 Task: Search one way flight ticket for 1 adult, 1 child, 1 infant in seat in premium economy from Moline: Quad City International Airport to Greenville: Pitt-greenville Airport on 5-2-2023. Number of bags: 2 carry on bags and 4 checked bags. Outbound departure time preference is 10:15.
Action: Mouse moved to (335, 292)
Screenshot: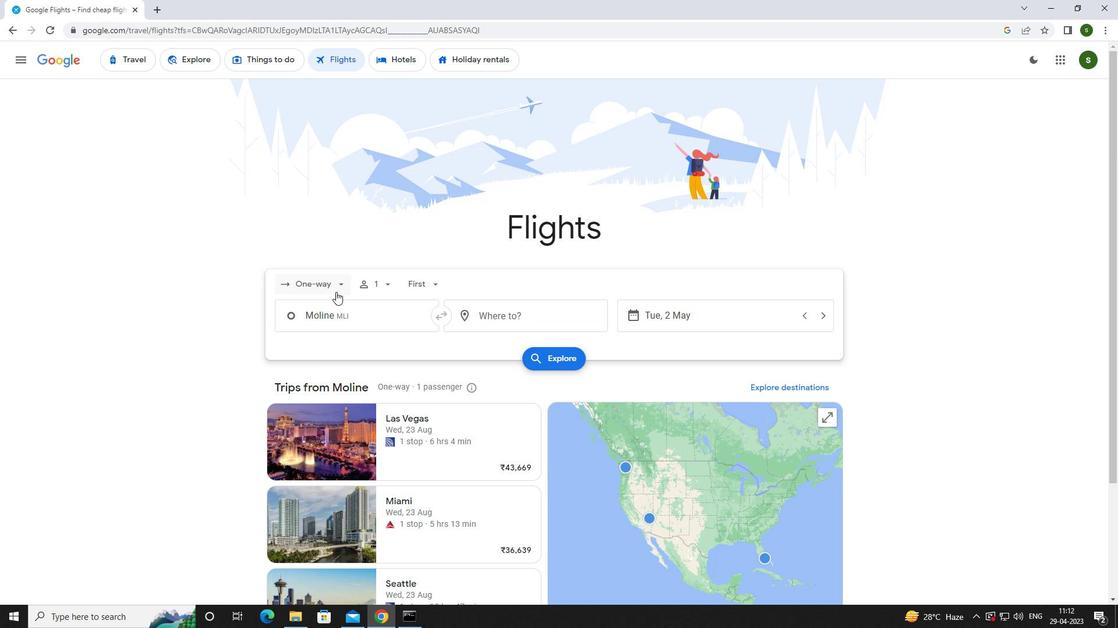 
Action: Mouse pressed left at (335, 292)
Screenshot: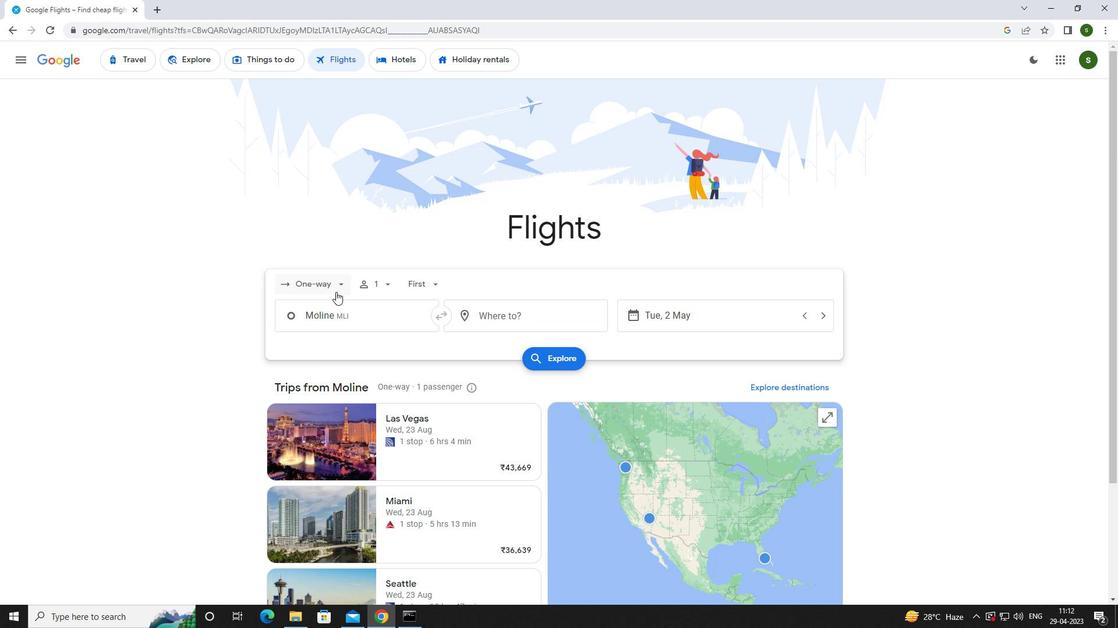 
Action: Mouse moved to (329, 337)
Screenshot: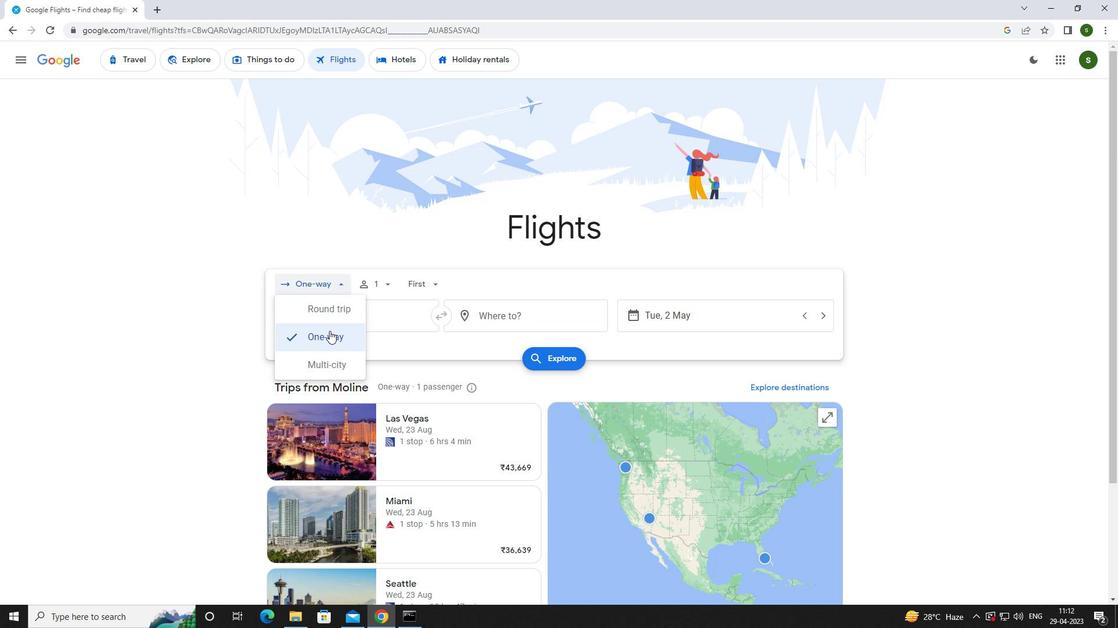 
Action: Mouse pressed left at (329, 337)
Screenshot: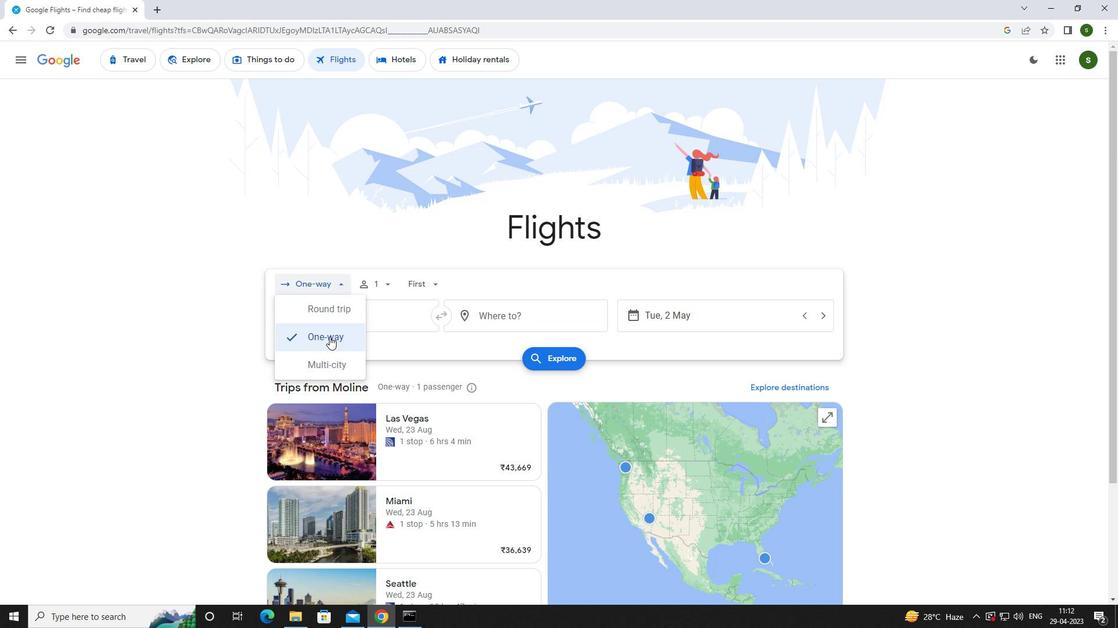 
Action: Mouse moved to (387, 284)
Screenshot: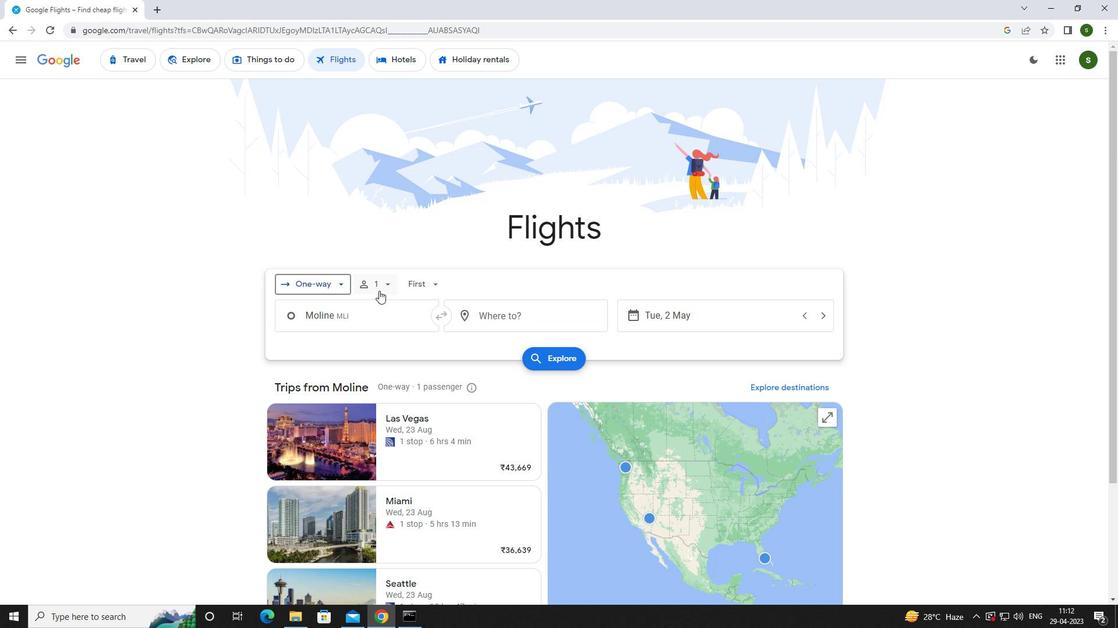 
Action: Mouse pressed left at (387, 284)
Screenshot: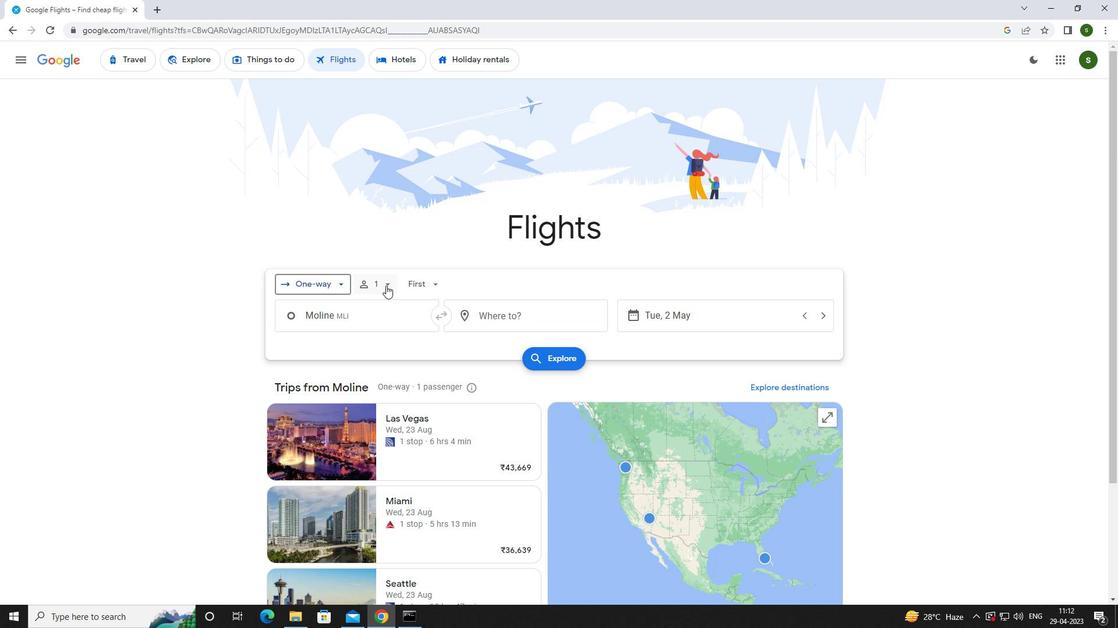 
Action: Mouse moved to (475, 347)
Screenshot: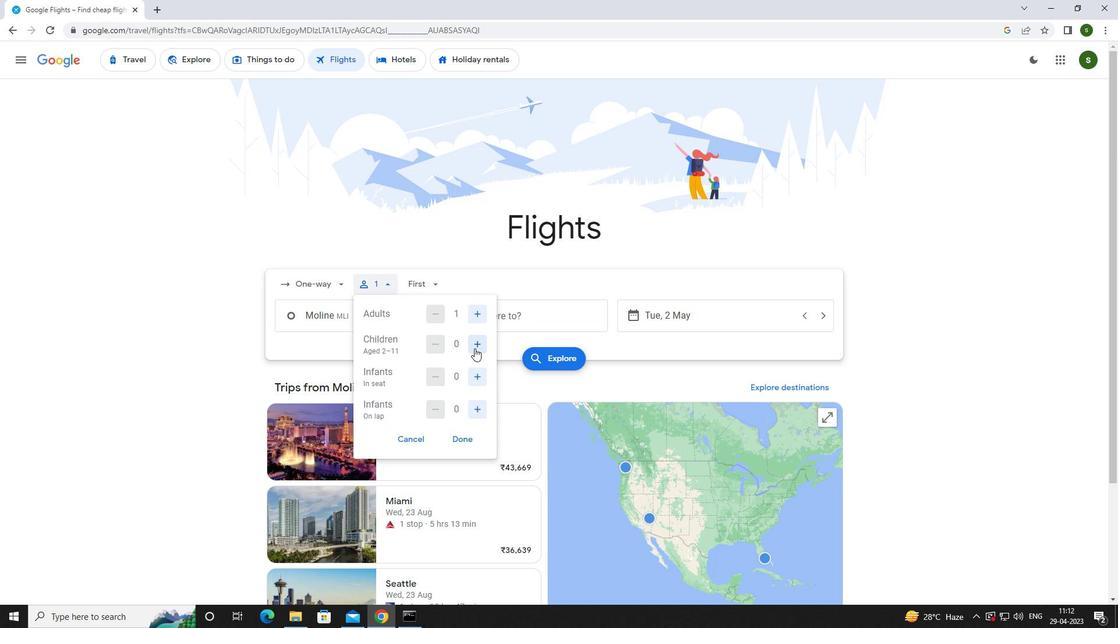 
Action: Mouse pressed left at (475, 347)
Screenshot: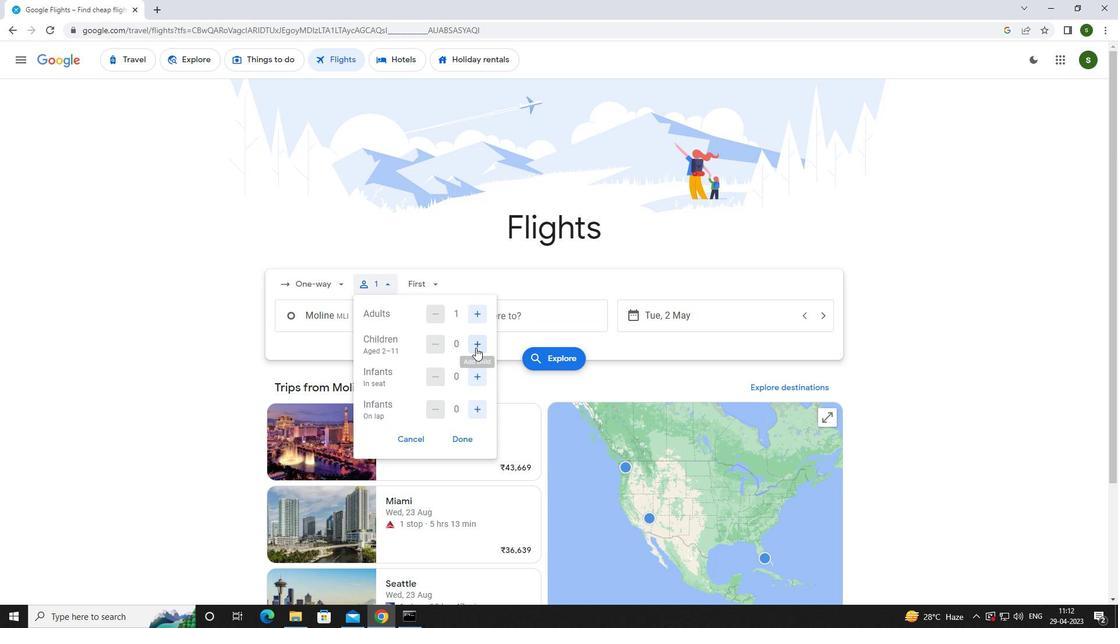 
Action: Mouse moved to (479, 374)
Screenshot: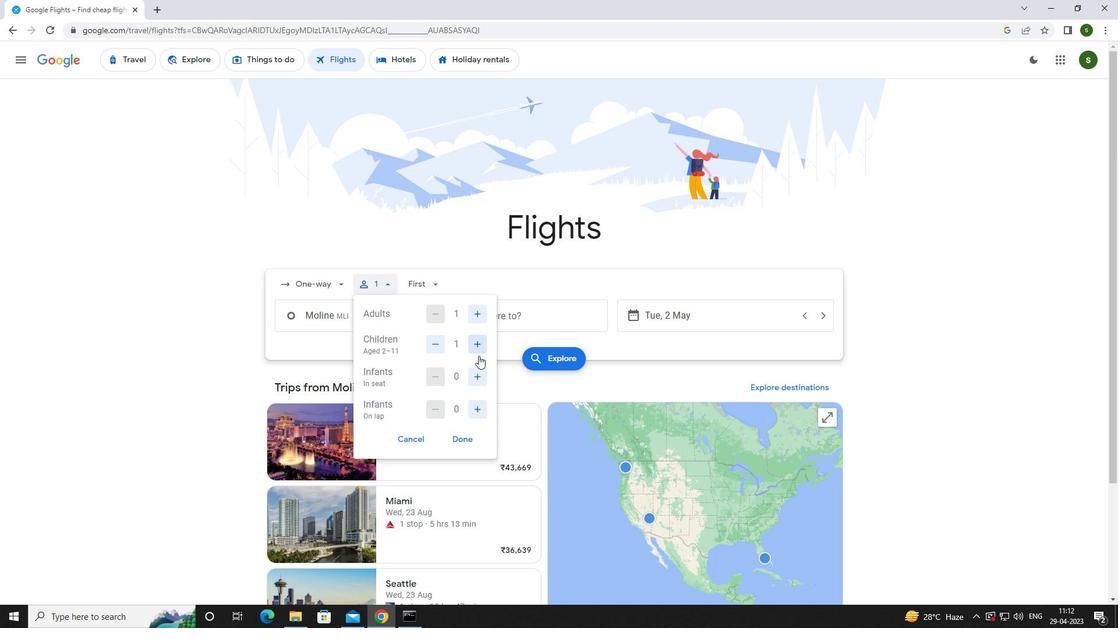 
Action: Mouse pressed left at (479, 374)
Screenshot: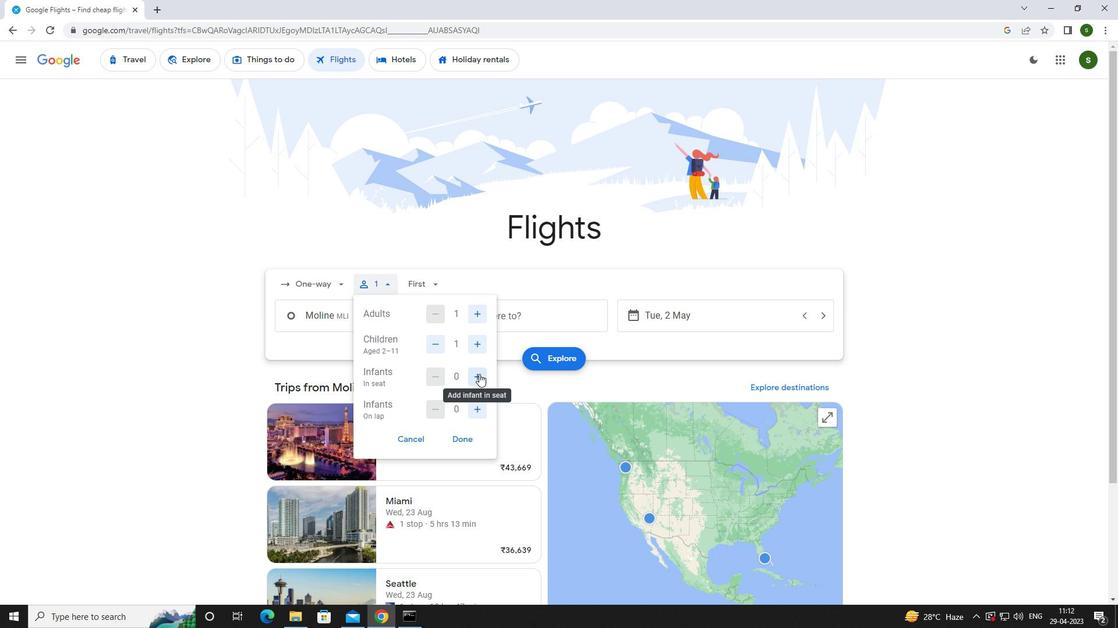 
Action: Mouse moved to (437, 279)
Screenshot: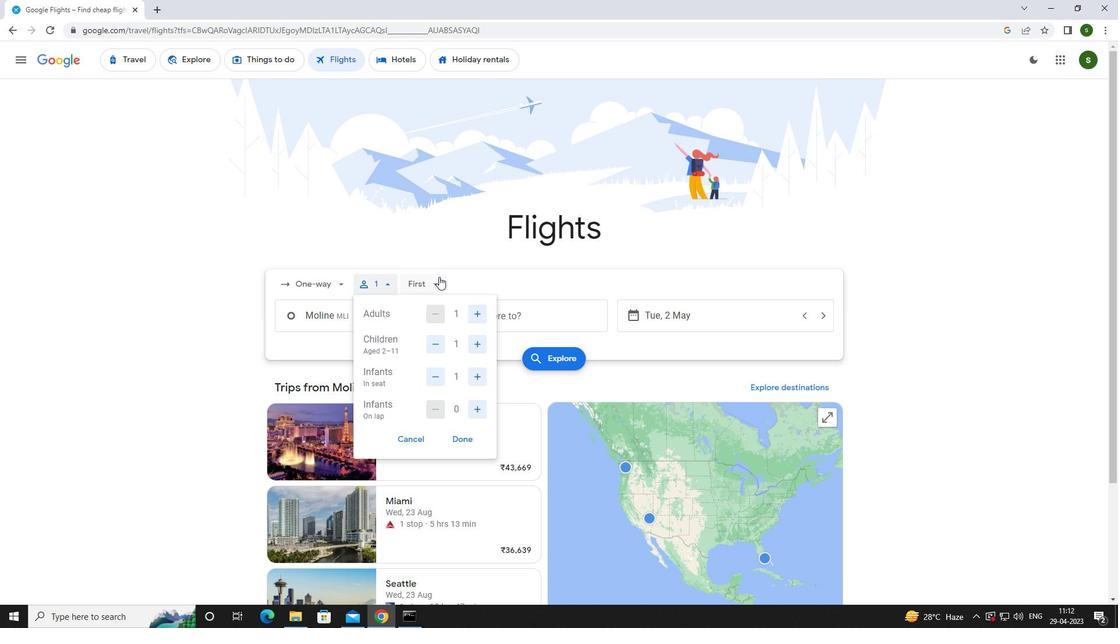 
Action: Mouse pressed left at (437, 279)
Screenshot: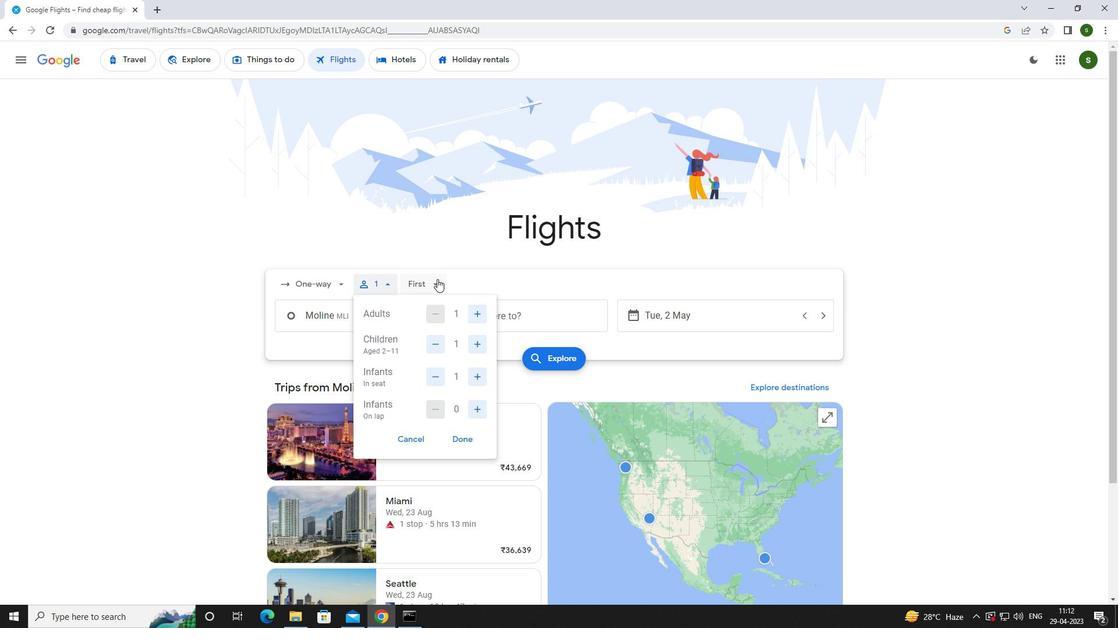 
Action: Mouse moved to (443, 331)
Screenshot: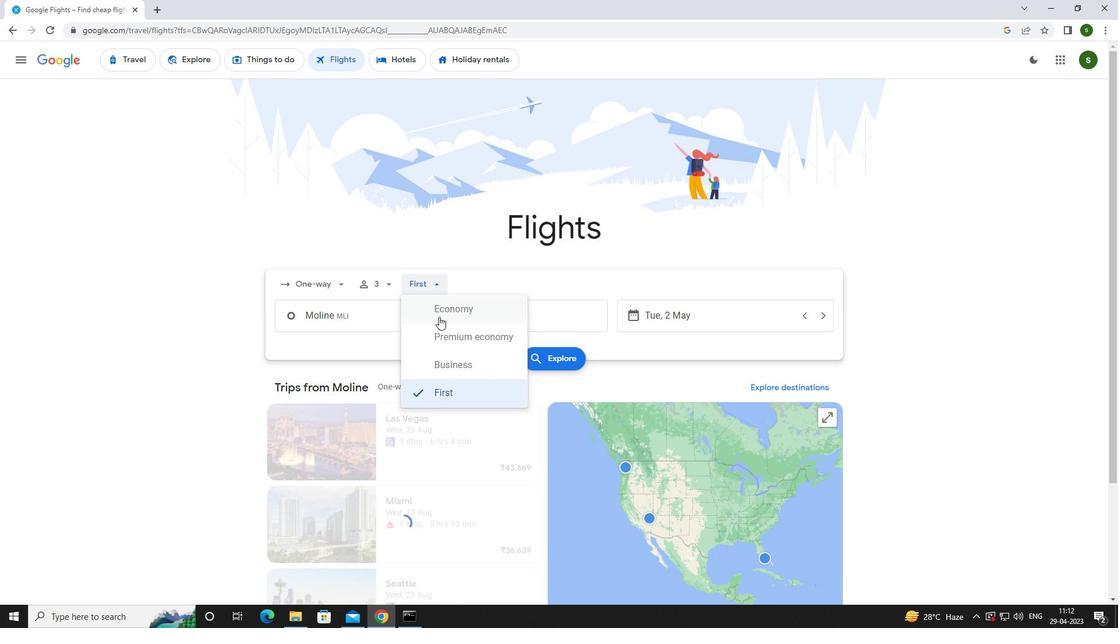
Action: Mouse pressed left at (443, 331)
Screenshot: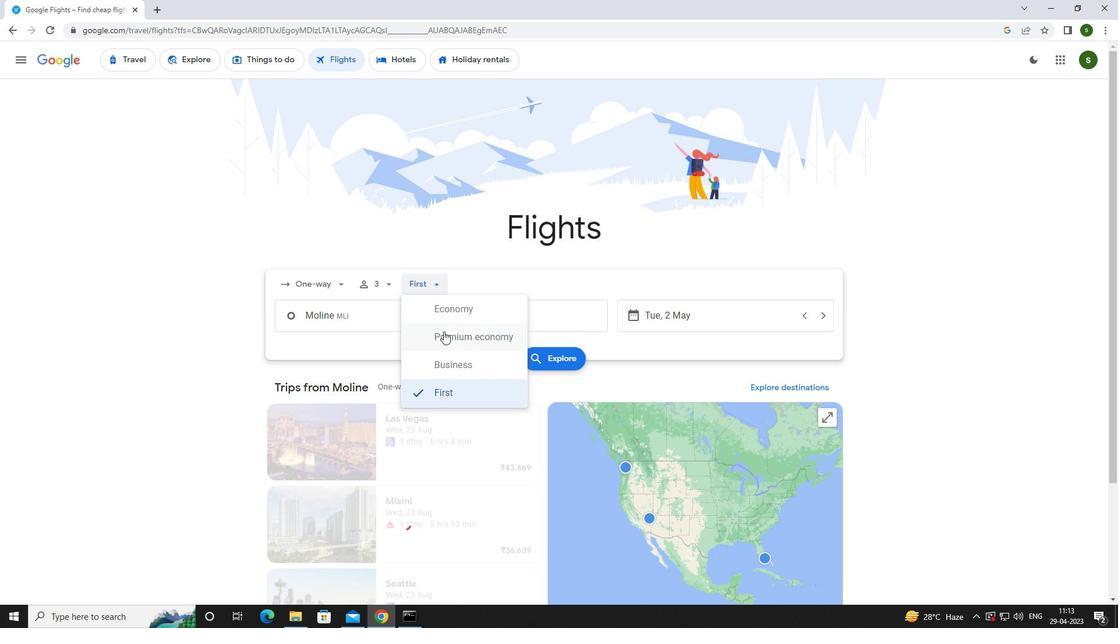 
Action: Mouse moved to (394, 319)
Screenshot: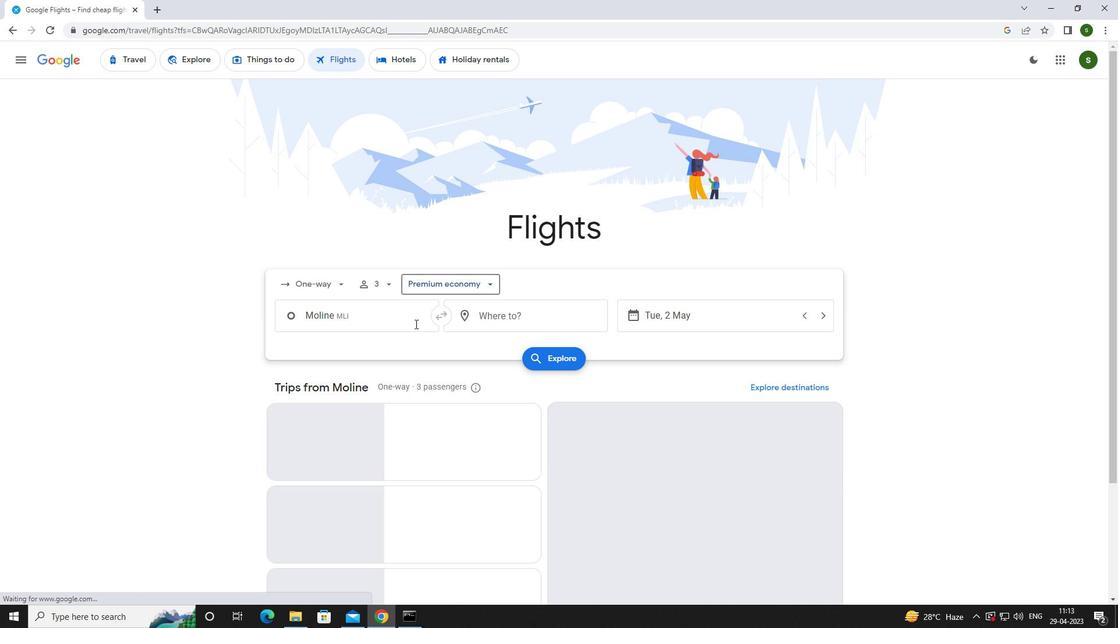 
Action: Mouse pressed left at (394, 319)
Screenshot: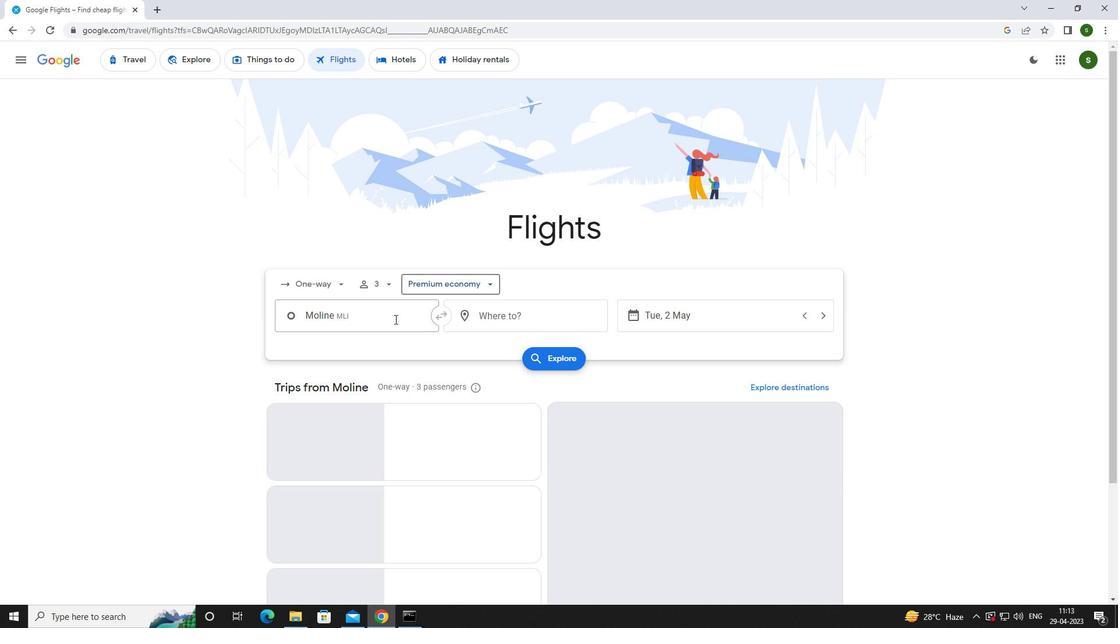 
Action: Key pressed <Key.backspace><Key.caps_lock><Key.caps_lock>q<Key.caps_lock>uad<Key.space><Key.caps_lock>c<Key.caps_lock>ity<Key.backspace>
Screenshot: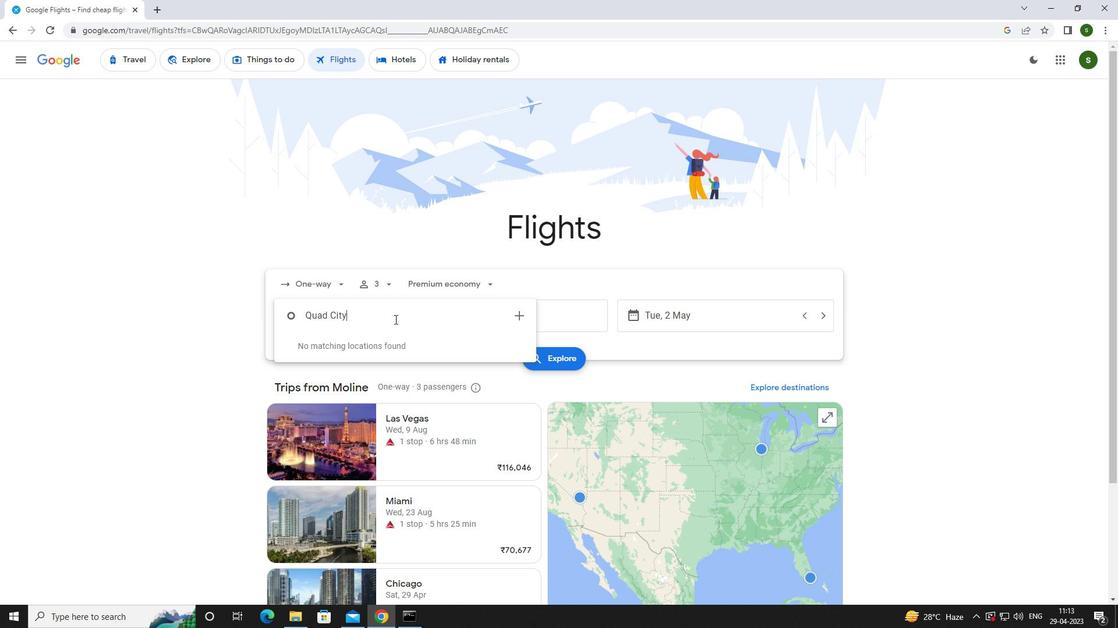 
Action: Mouse moved to (384, 346)
Screenshot: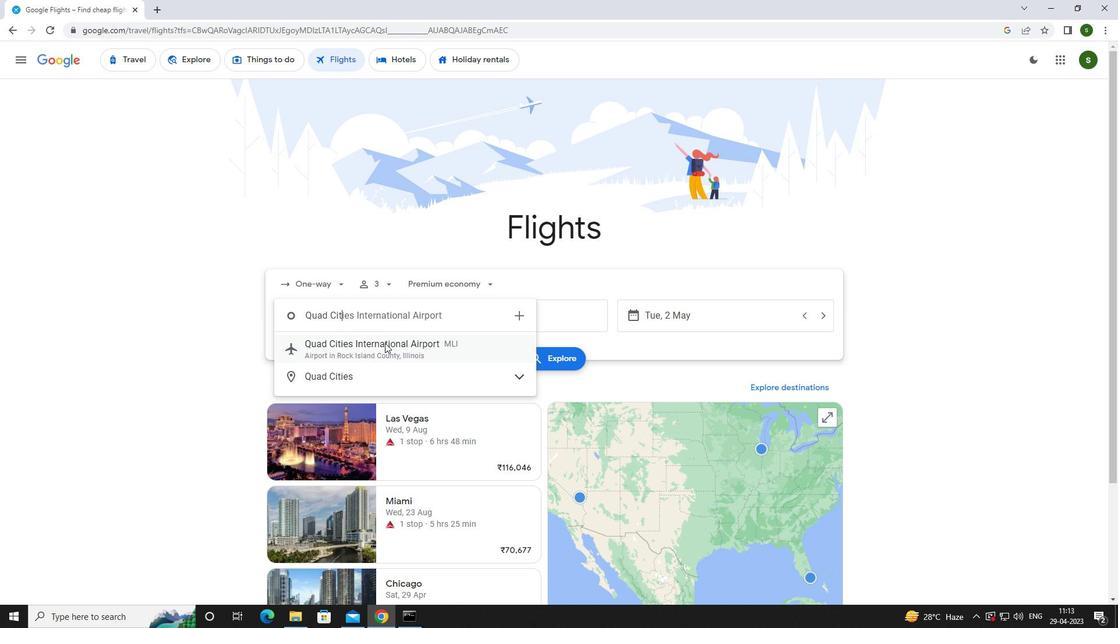 
Action: Mouse pressed left at (384, 346)
Screenshot: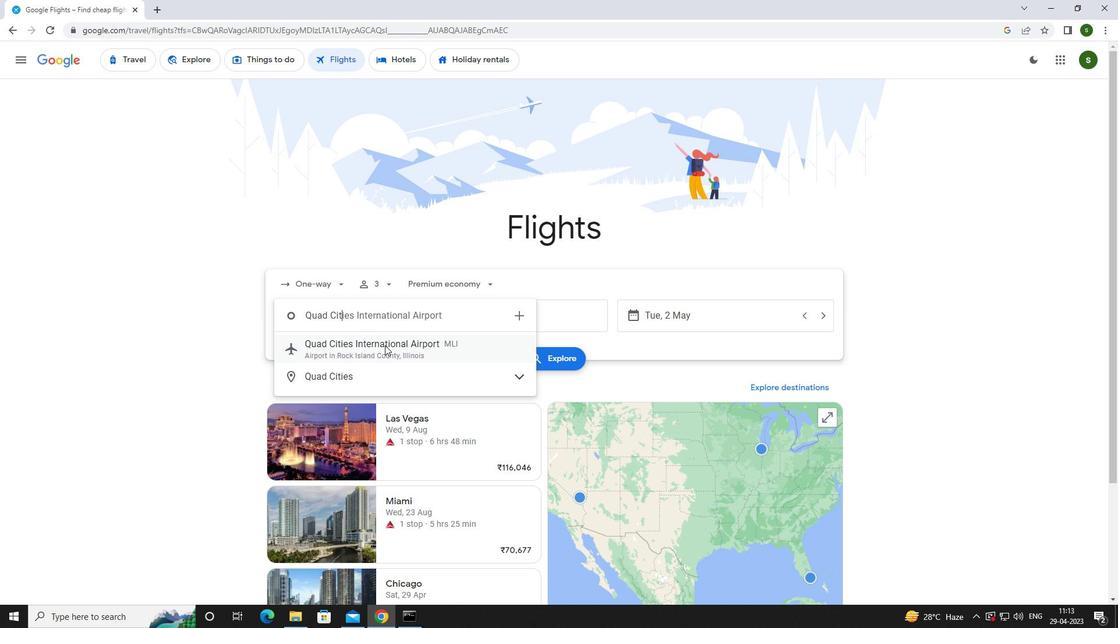 
Action: Mouse moved to (518, 317)
Screenshot: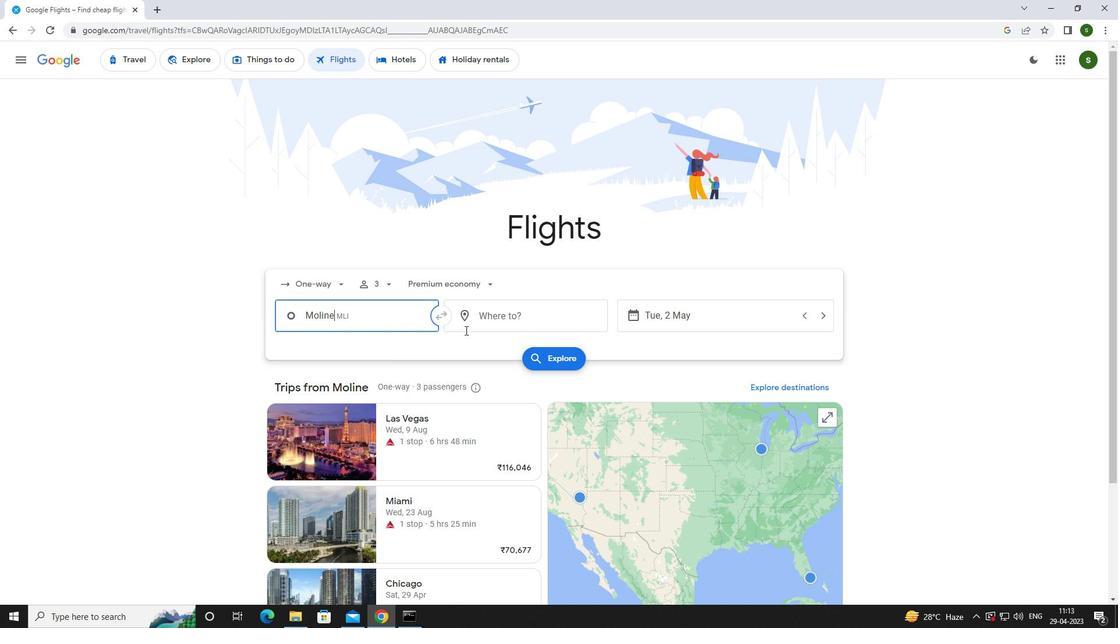 
Action: Mouse pressed left at (518, 317)
Screenshot: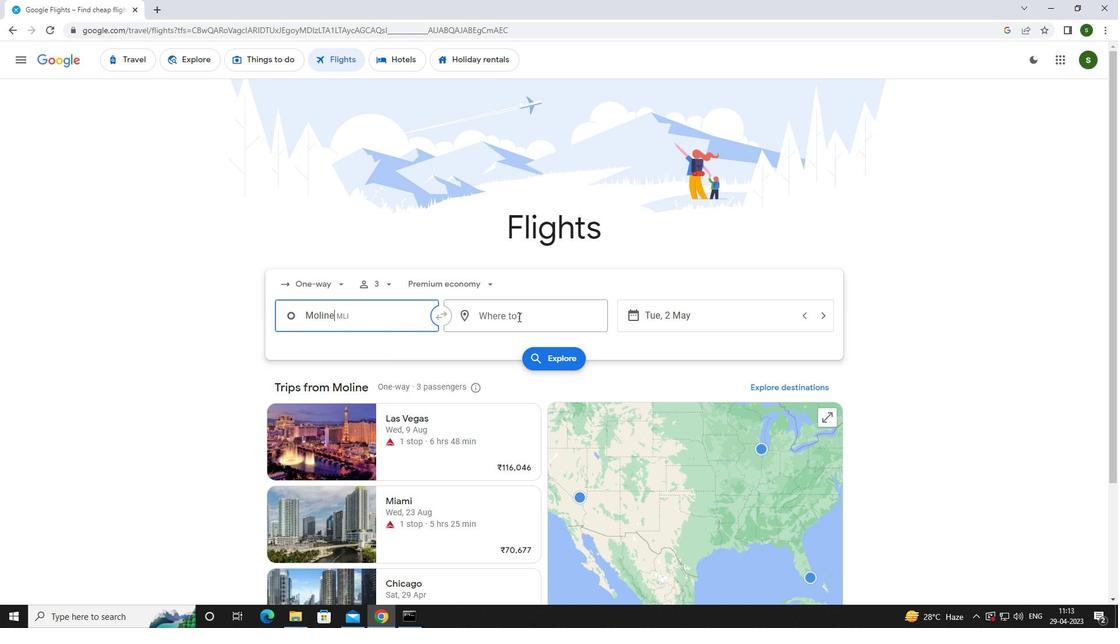 
Action: Key pressed <Key.caps_lock>g<Key.caps_lock>reen<Key.space>viille<Key.space>pitt
Screenshot: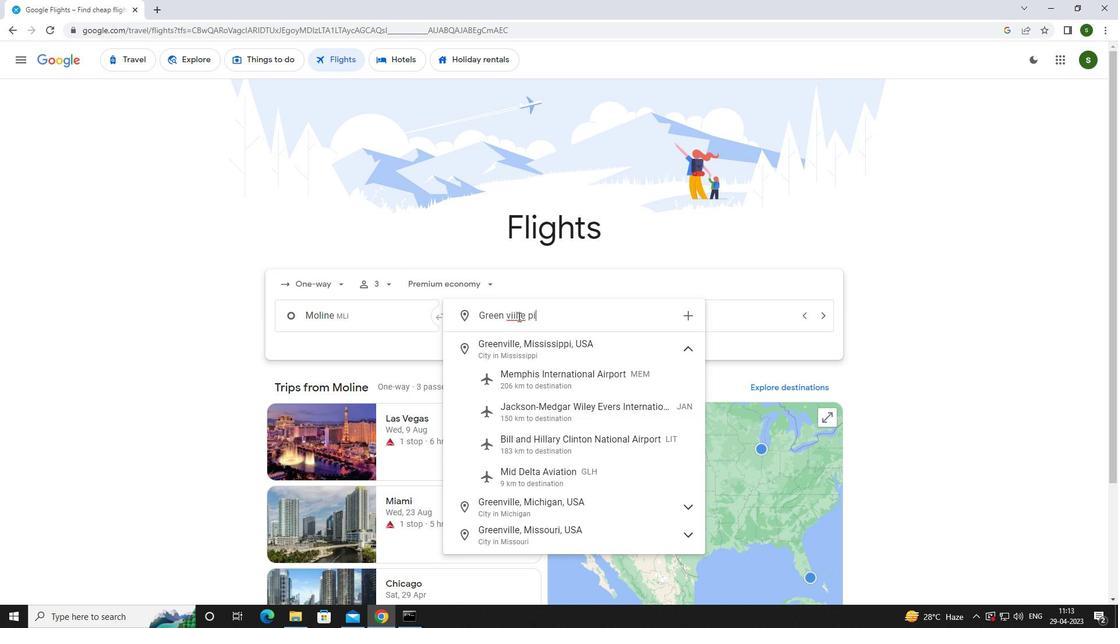 
Action: Mouse moved to (517, 347)
Screenshot: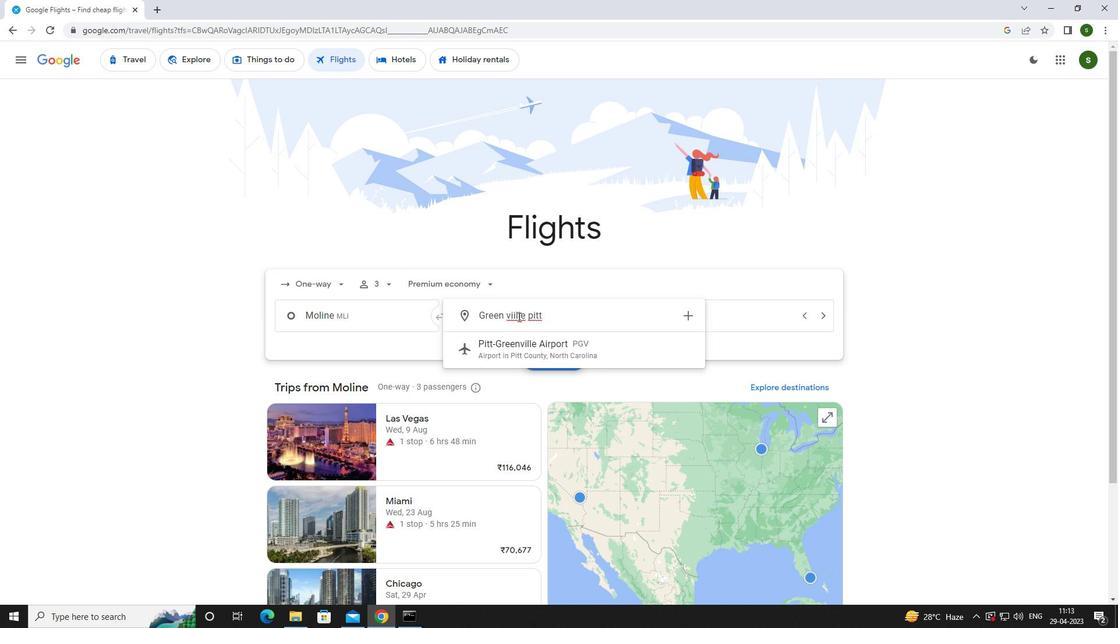 
Action: Mouse pressed left at (517, 347)
Screenshot: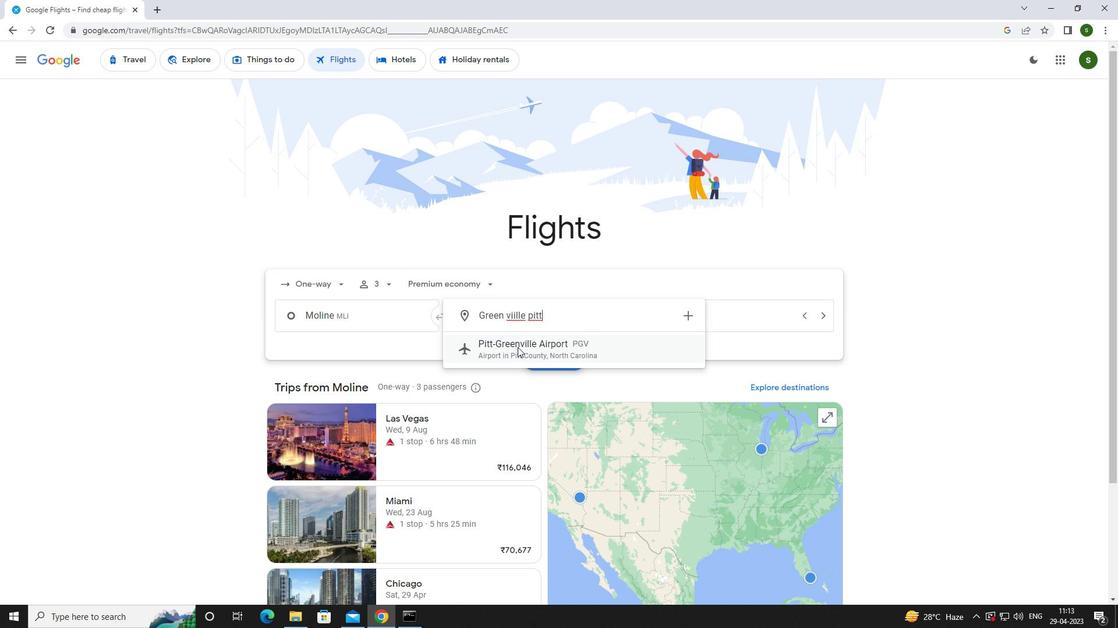 
Action: Mouse moved to (705, 316)
Screenshot: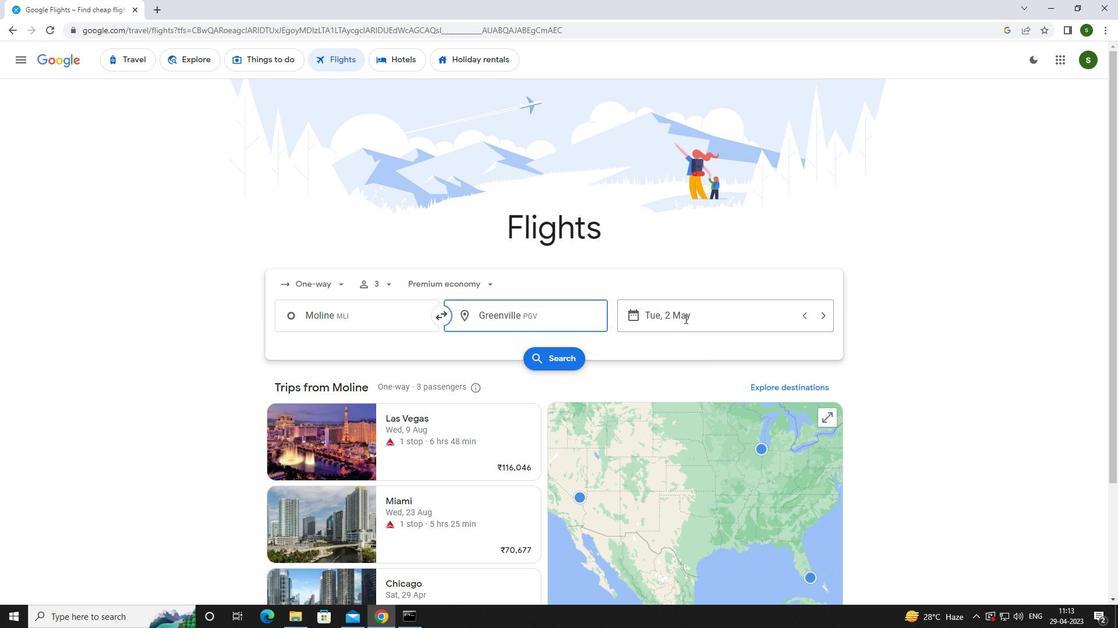
Action: Mouse pressed left at (705, 316)
Screenshot: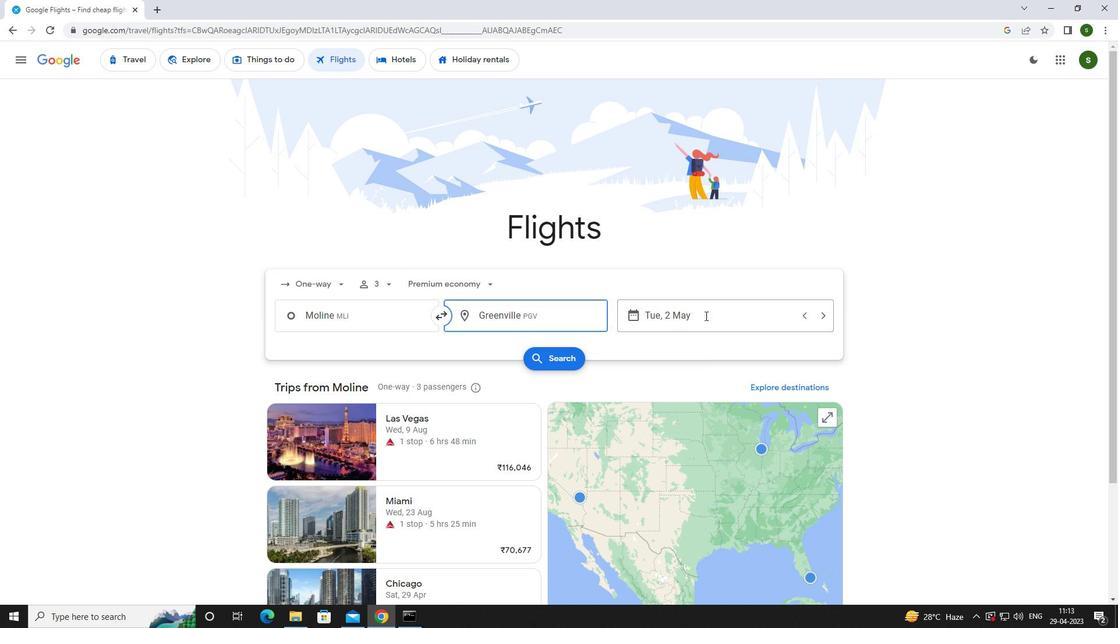 
Action: Mouse moved to (699, 399)
Screenshot: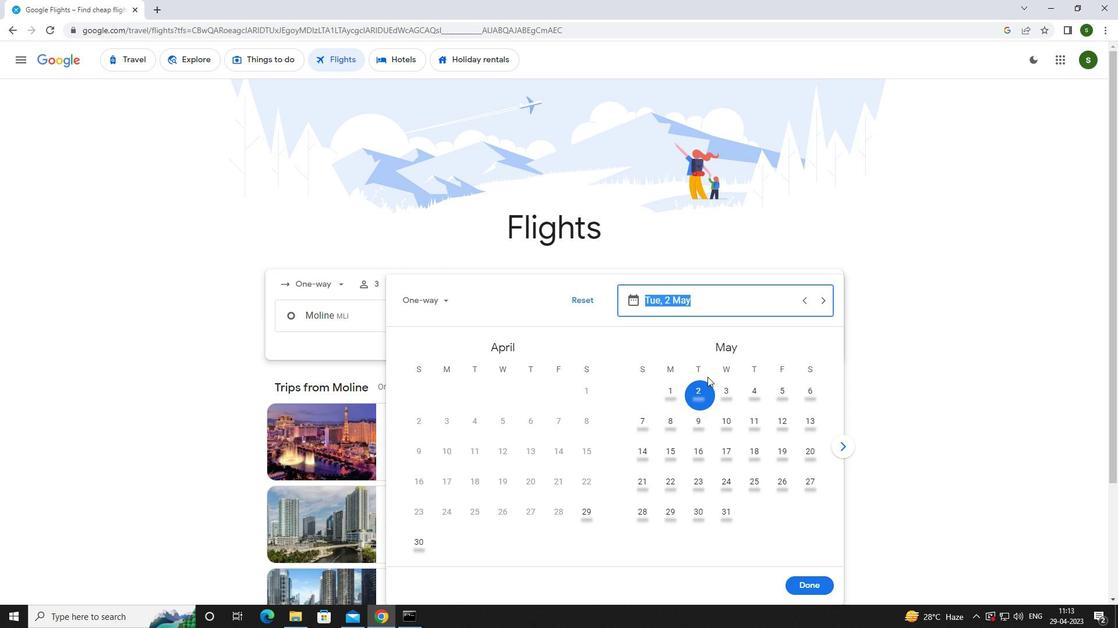 
Action: Mouse pressed left at (699, 399)
Screenshot: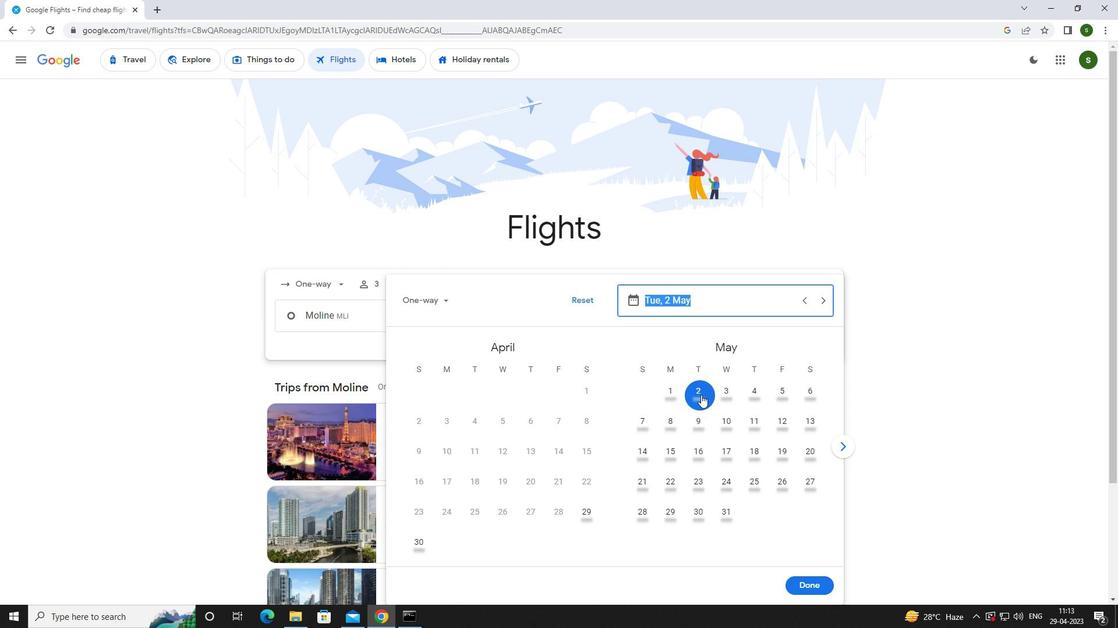 
Action: Mouse moved to (807, 584)
Screenshot: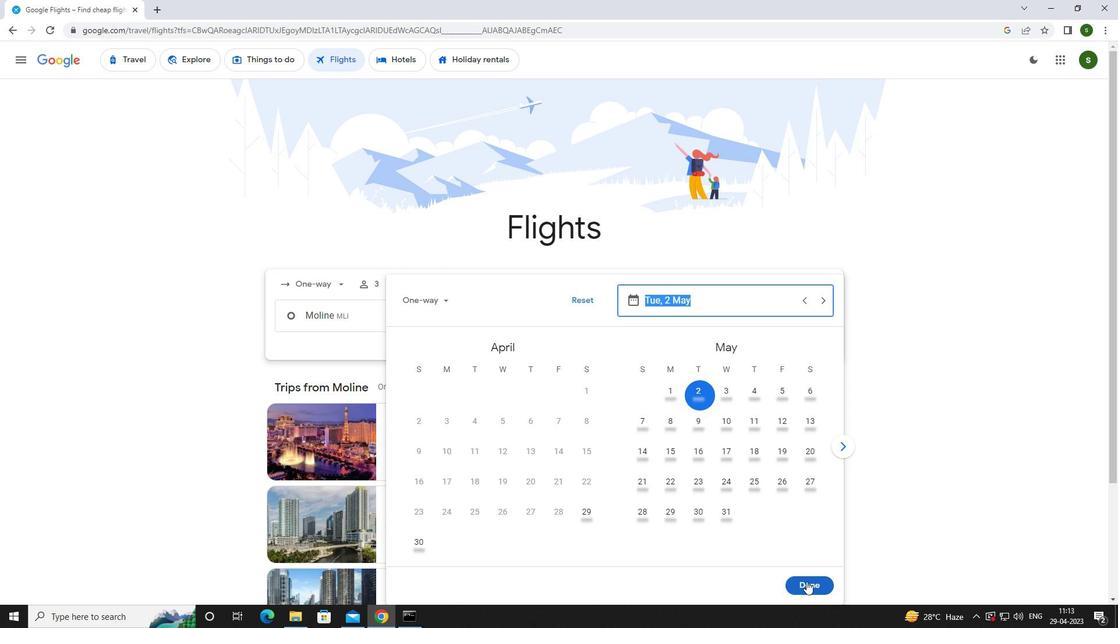 
Action: Mouse pressed left at (807, 584)
Screenshot: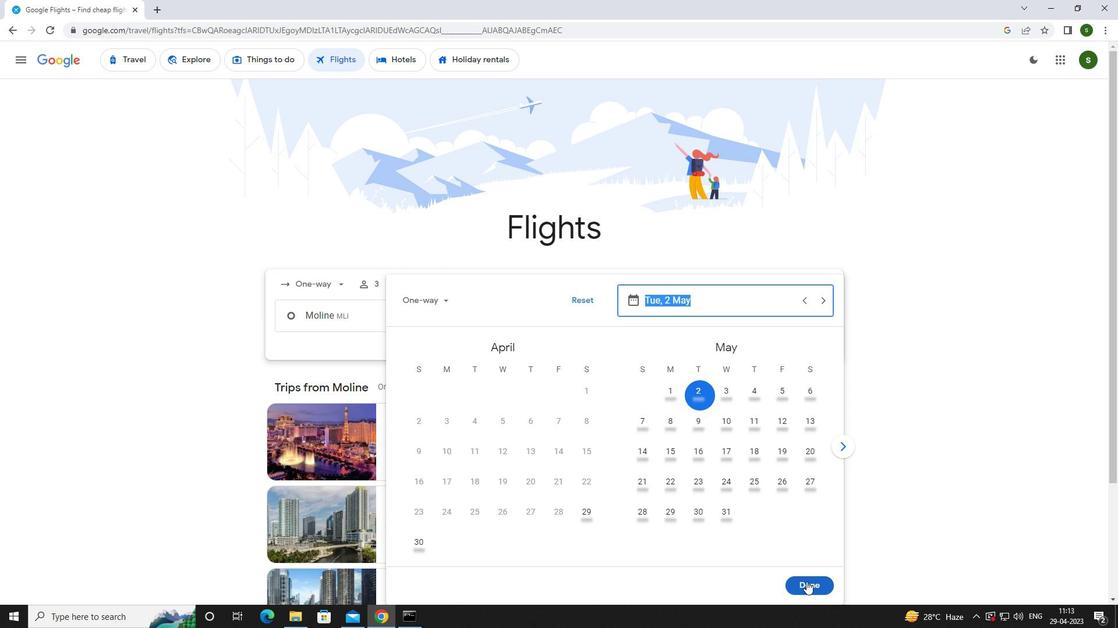 
Action: Mouse moved to (564, 358)
Screenshot: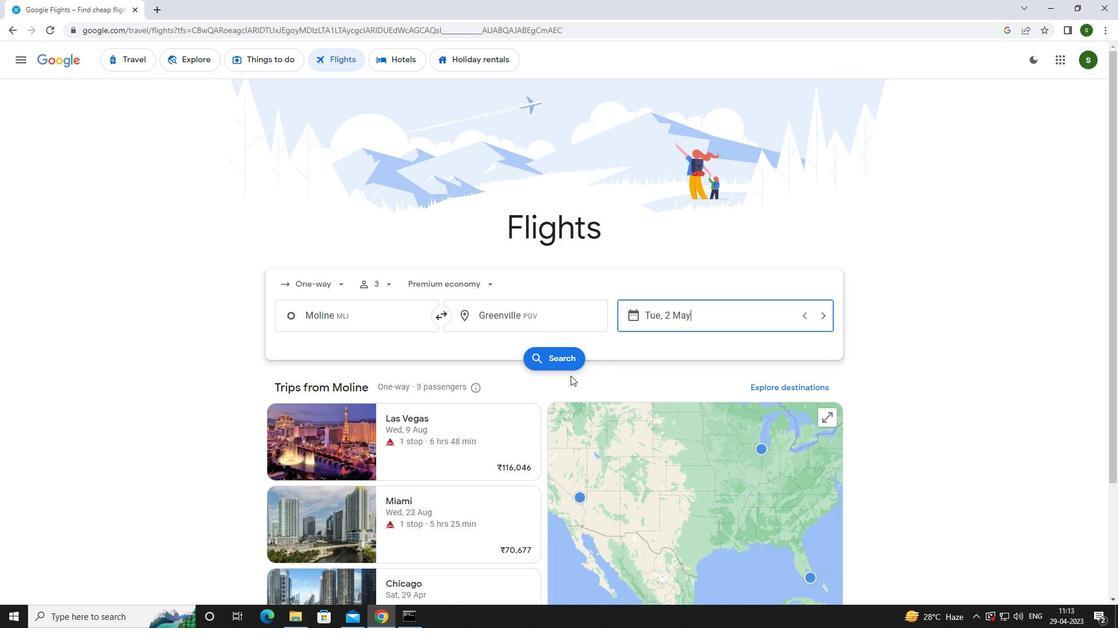 
Action: Mouse pressed left at (564, 358)
Screenshot: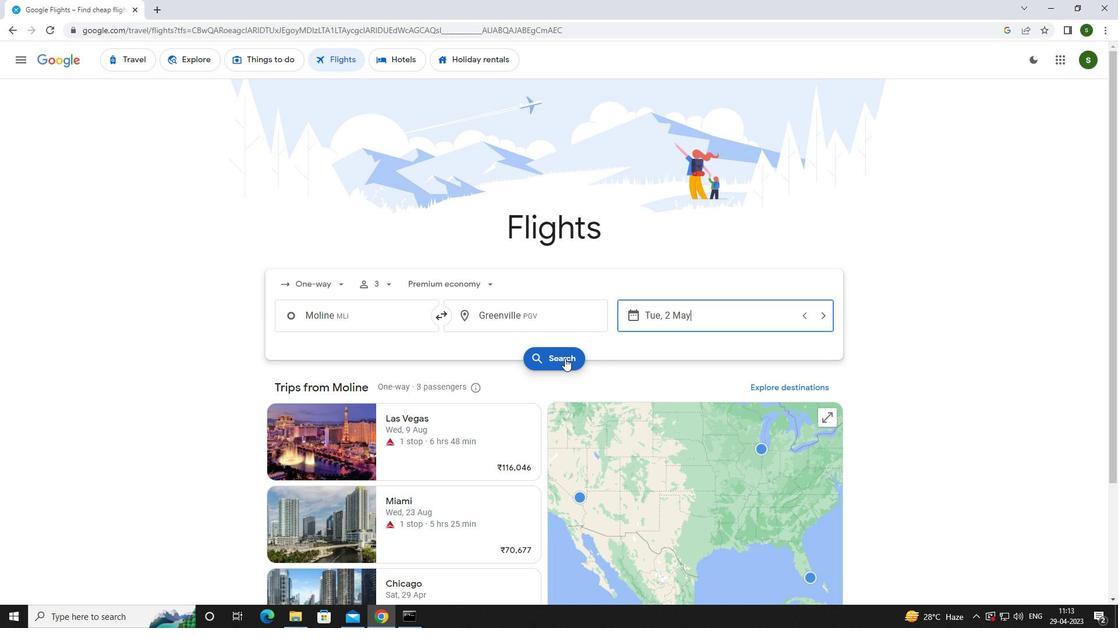 
Action: Mouse moved to (288, 167)
Screenshot: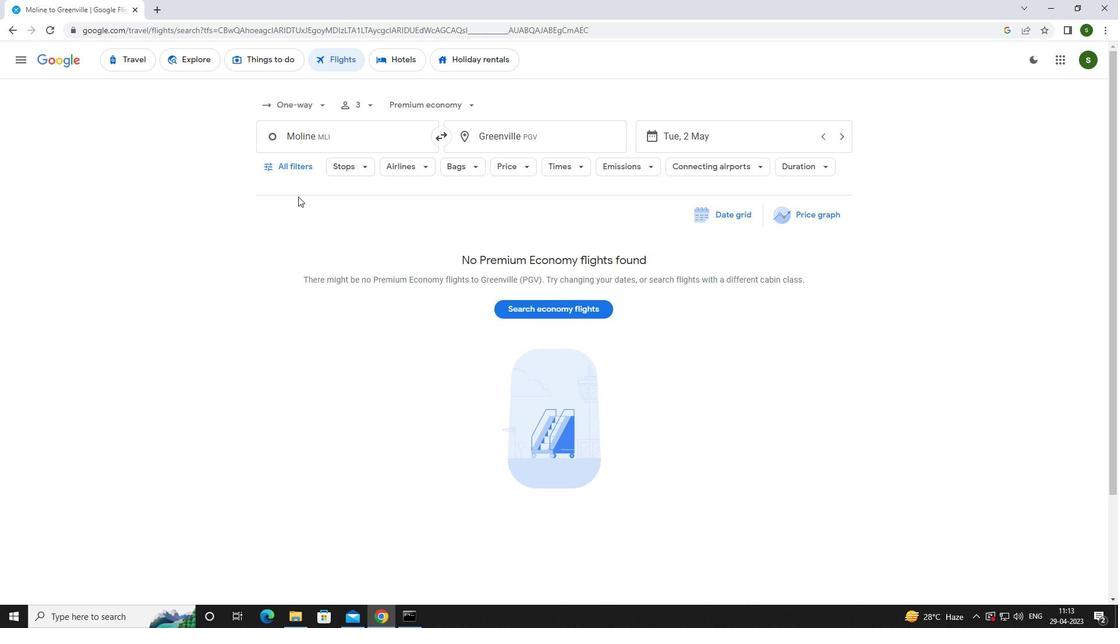 
Action: Mouse pressed left at (288, 167)
Screenshot: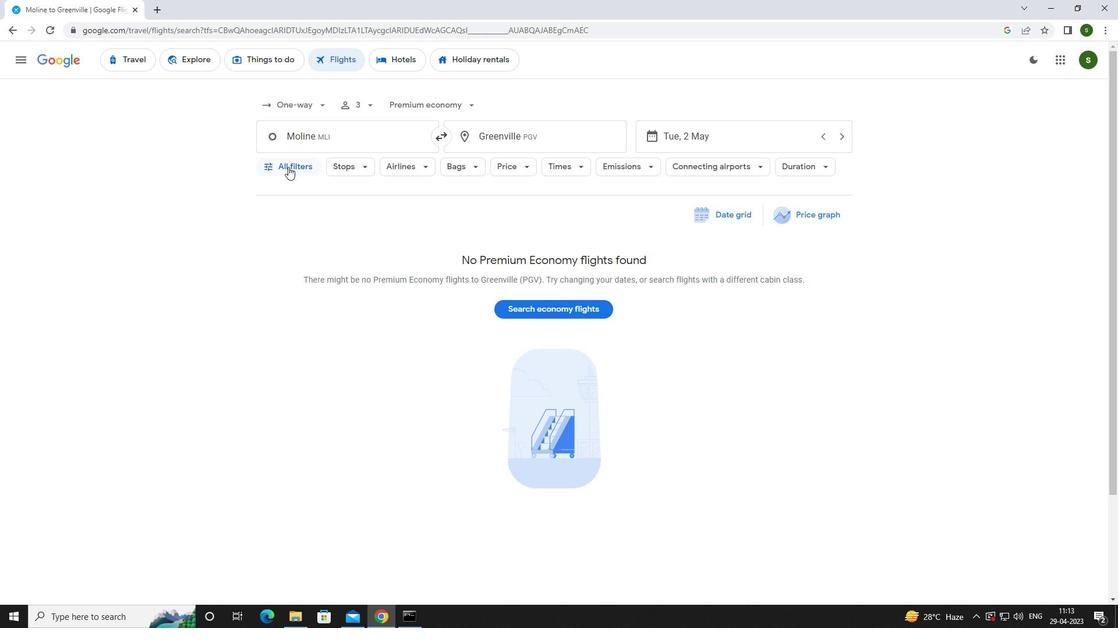 
Action: Mouse moved to (388, 339)
Screenshot: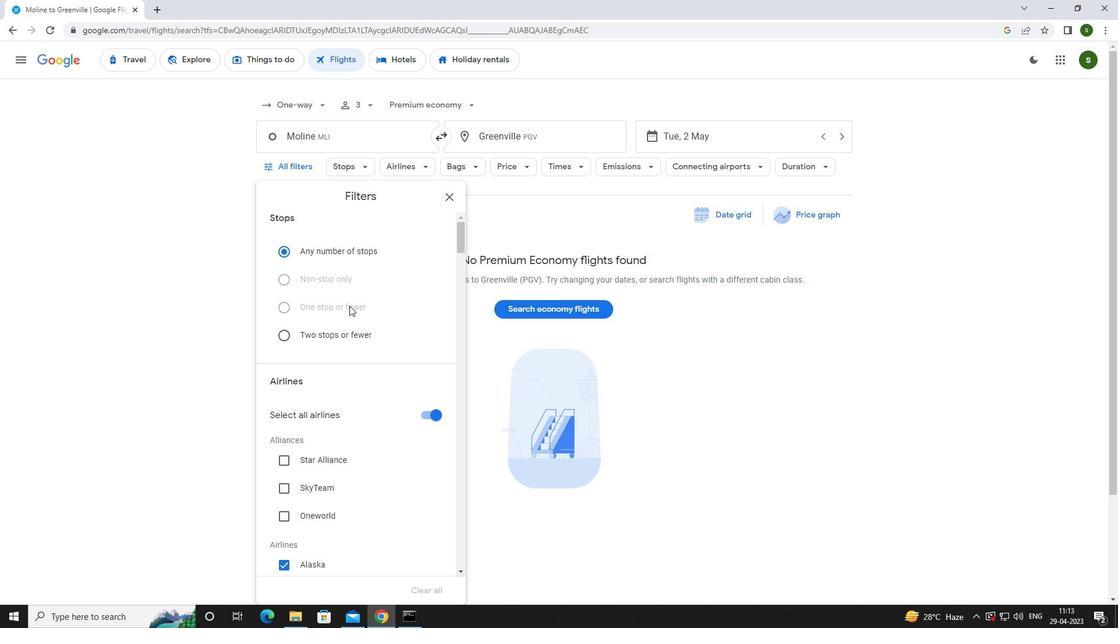 
Action: Mouse scrolled (388, 338) with delta (0, 0)
Screenshot: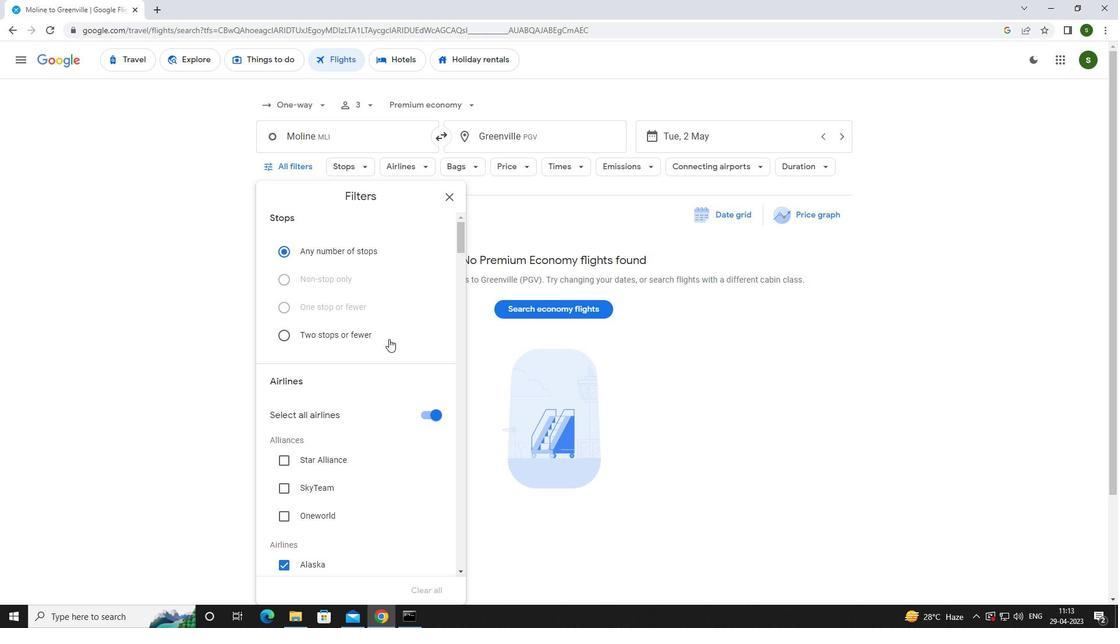 
Action: Mouse scrolled (388, 338) with delta (0, 0)
Screenshot: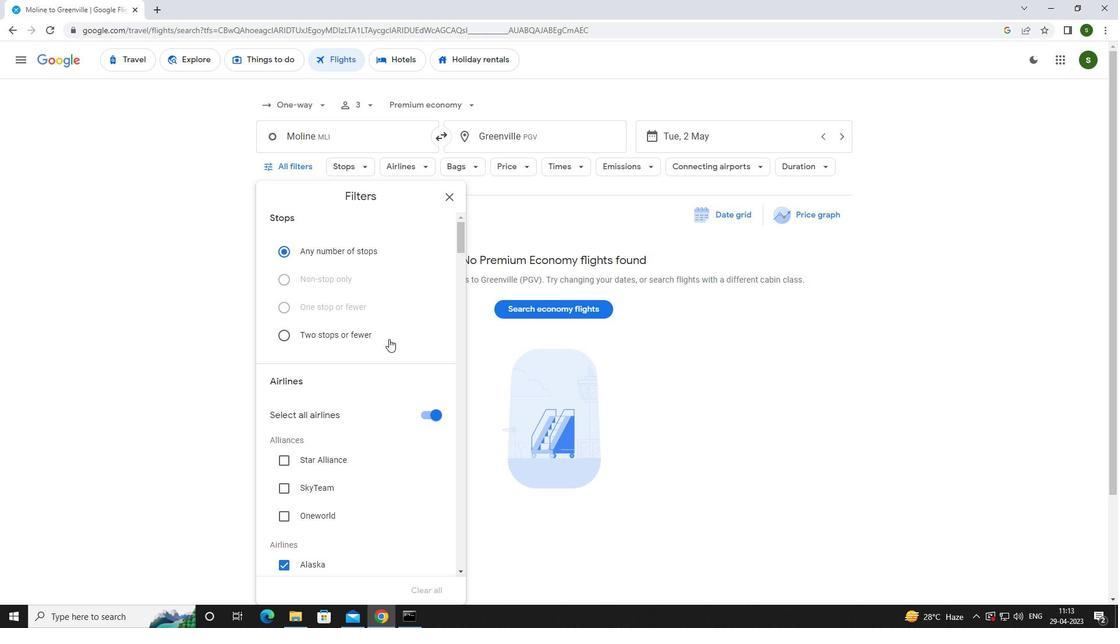
Action: Mouse scrolled (388, 338) with delta (0, 0)
Screenshot: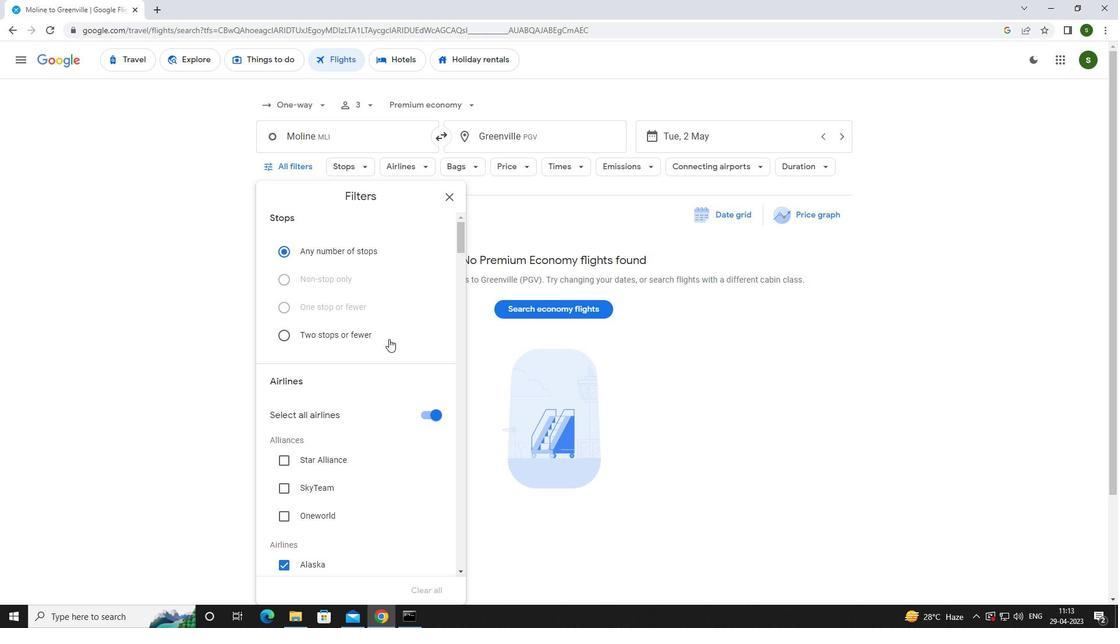 
Action: Mouse scrolled (388, 338) with delta (0, 0)
Screenshot: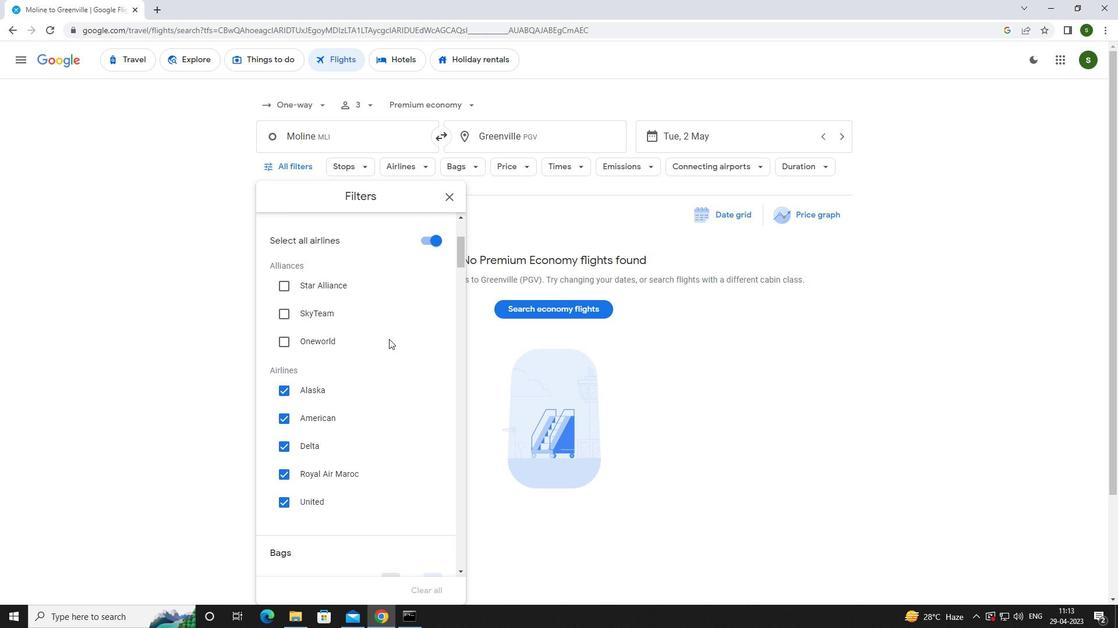
Action: Mouse scrolled (388, 338) with delta (0, 0)
Screenshot: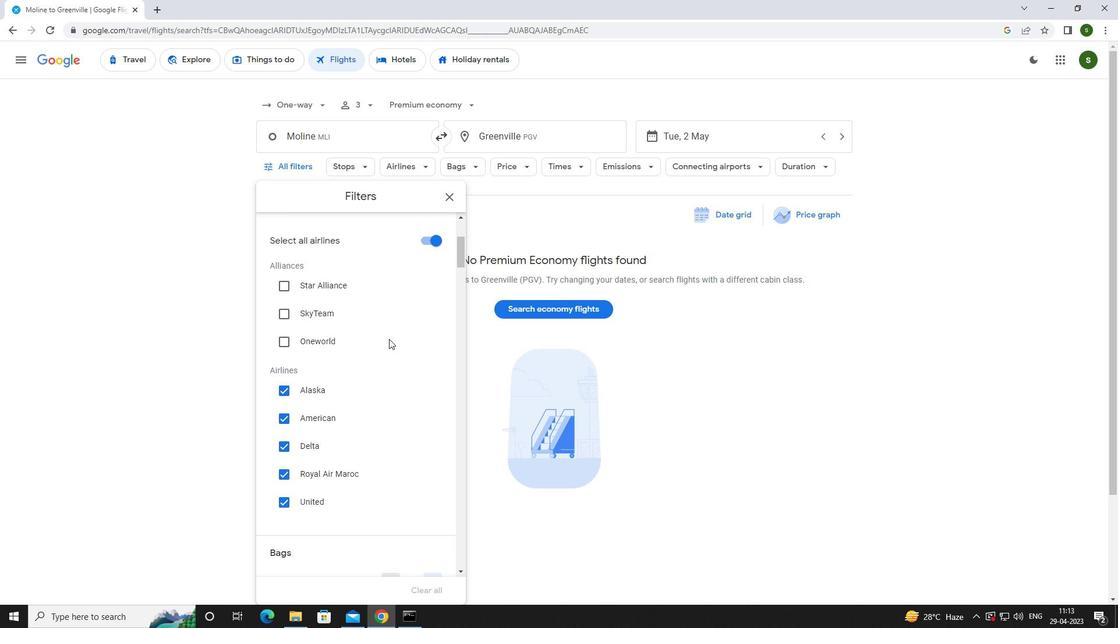 
Action: Mouse scrolled (388, 338) with delta (0, 0)
Screenshot: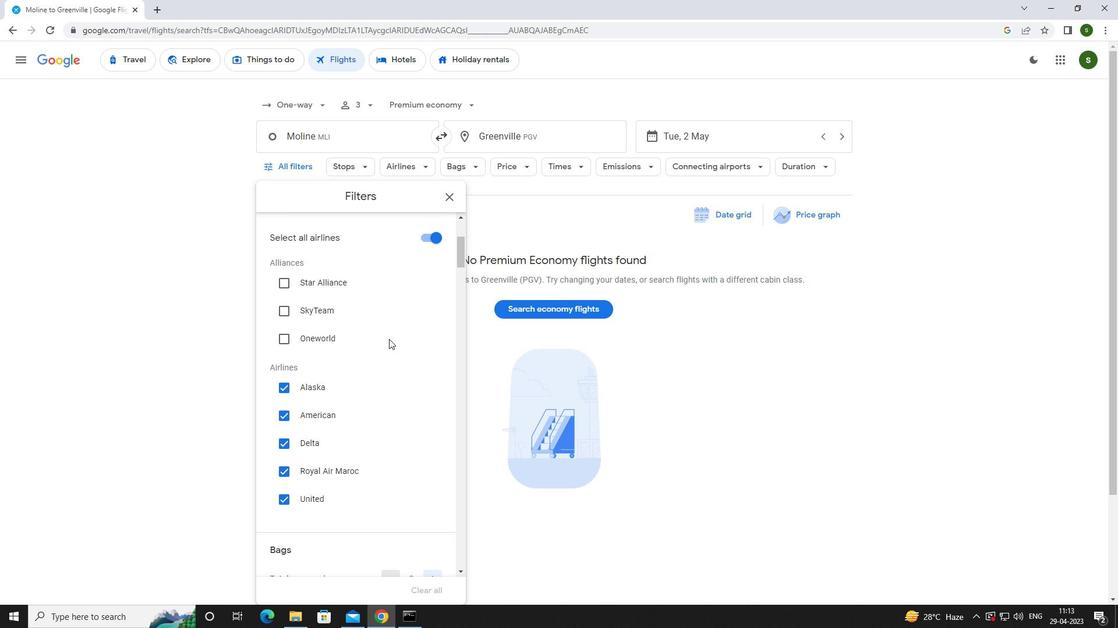 
Action: Mouse moved to (426, 407)
Screenshot: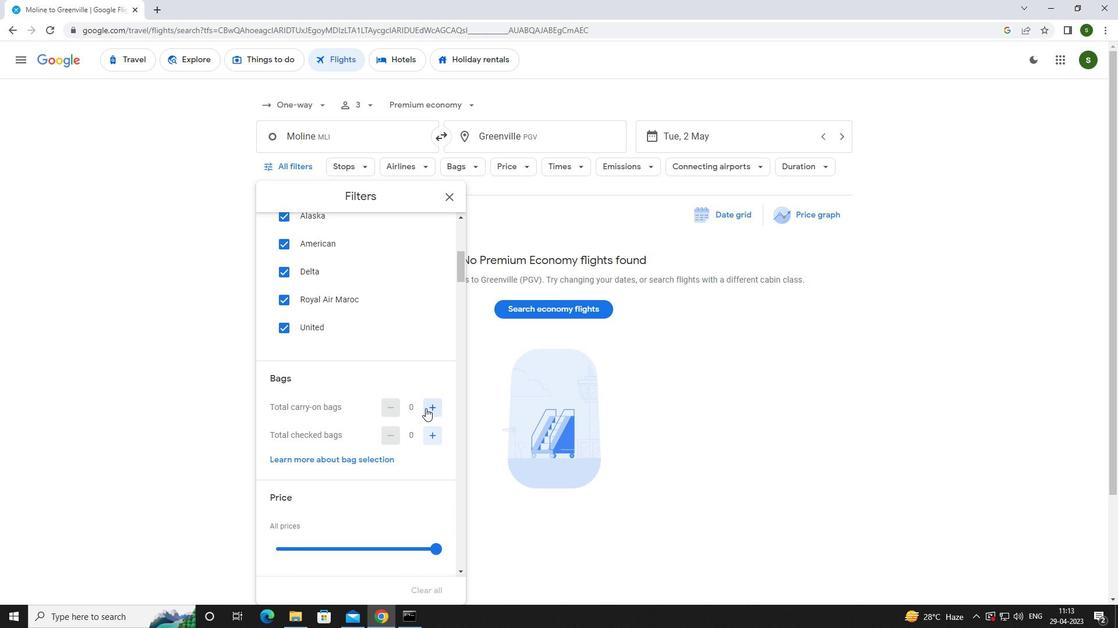 
Action: Mouse pressed left at (426, 407)
Screenshot: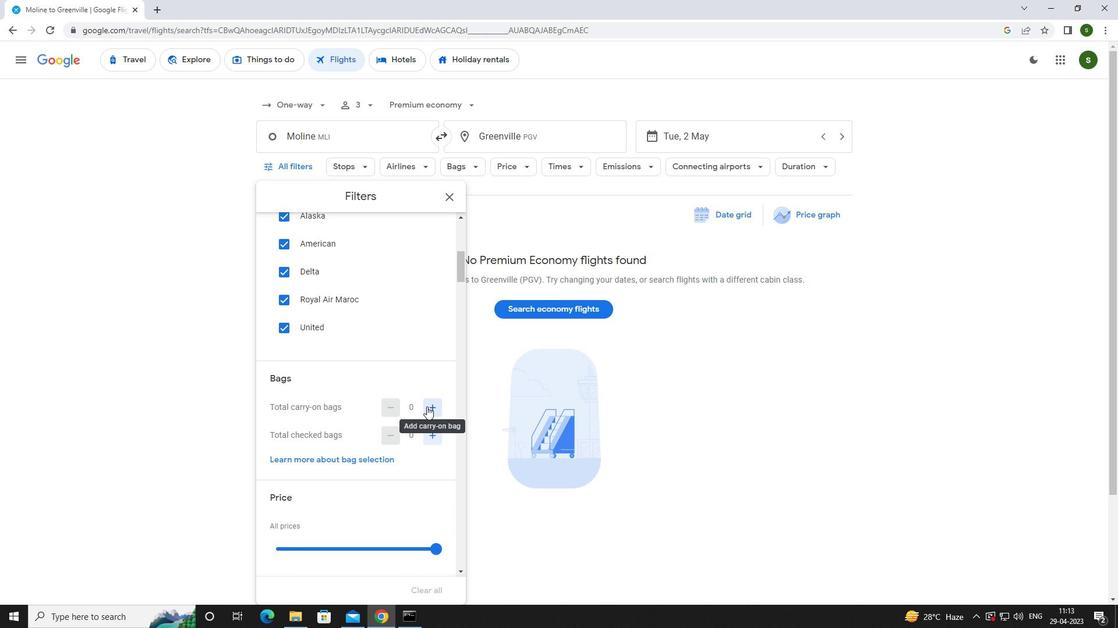 
Action: Mouse pressed left at (426, 407)
Screenshot: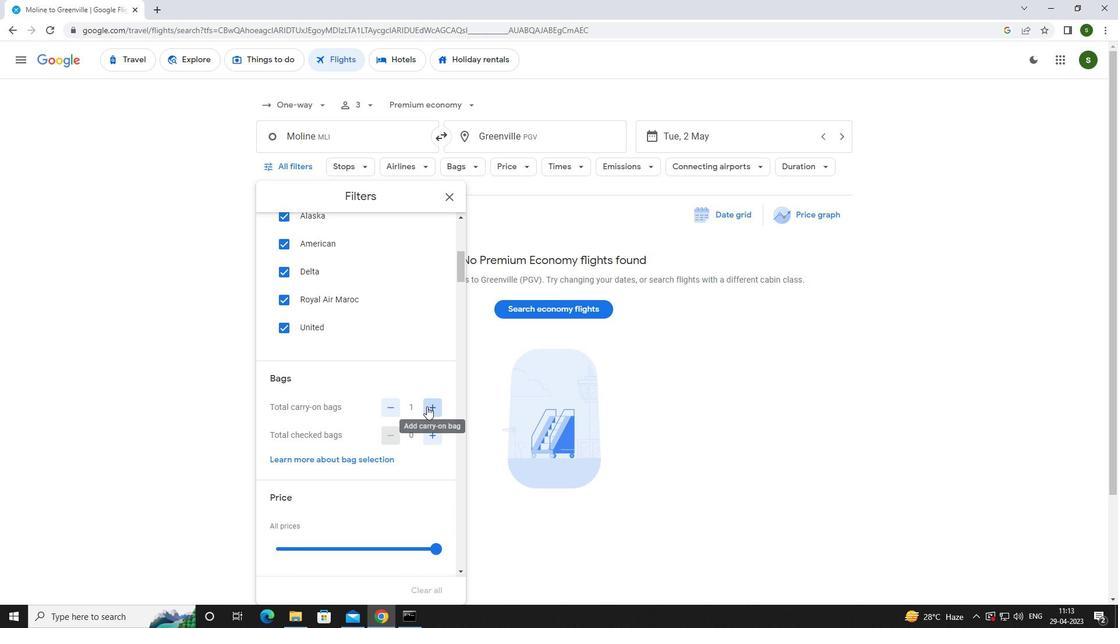 
Action: Mouse moved to (430, 429)
Screenshot: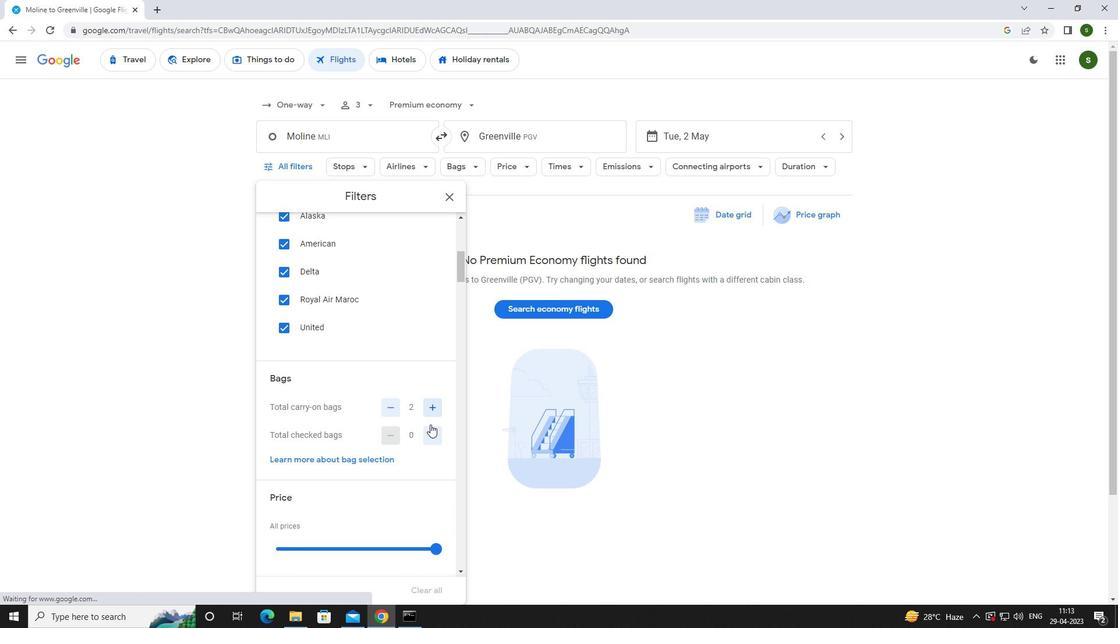 
Action: Mouse pressed left at (430, 429)
Screenshot: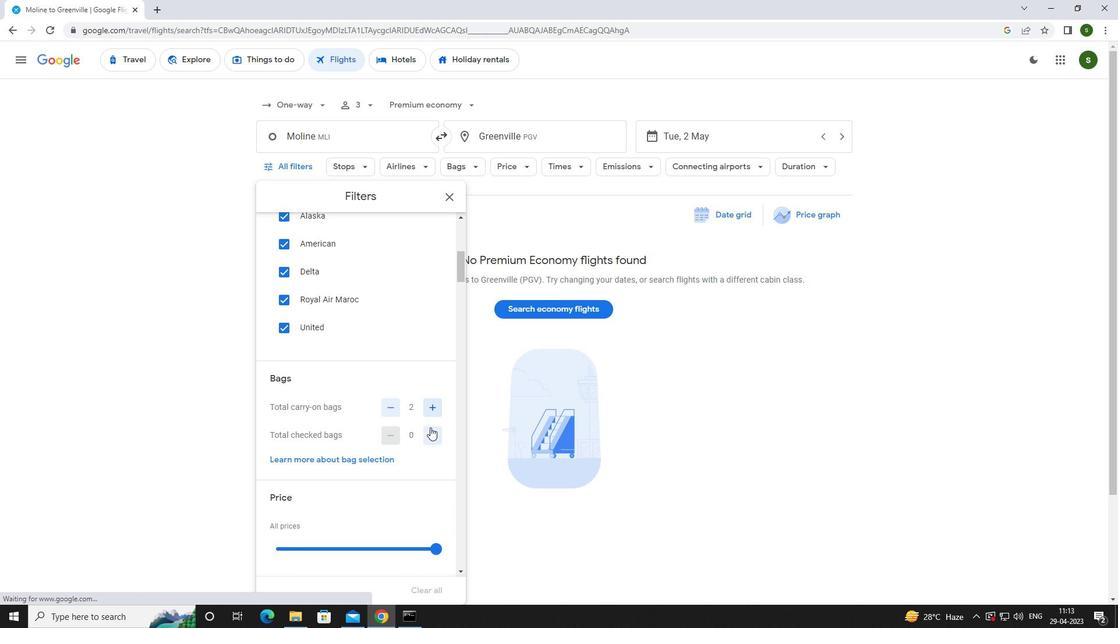 
Action: Mouse pressed left at (430, 429)
Screenshot: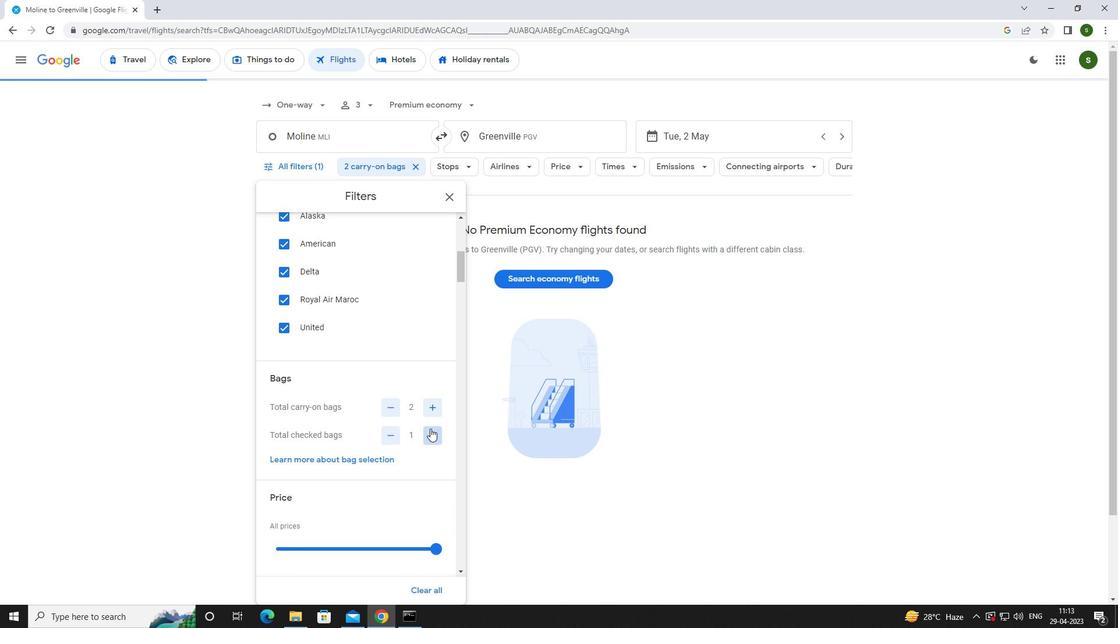
Action: Mouse pressed left at (430, 429)
Screenshot: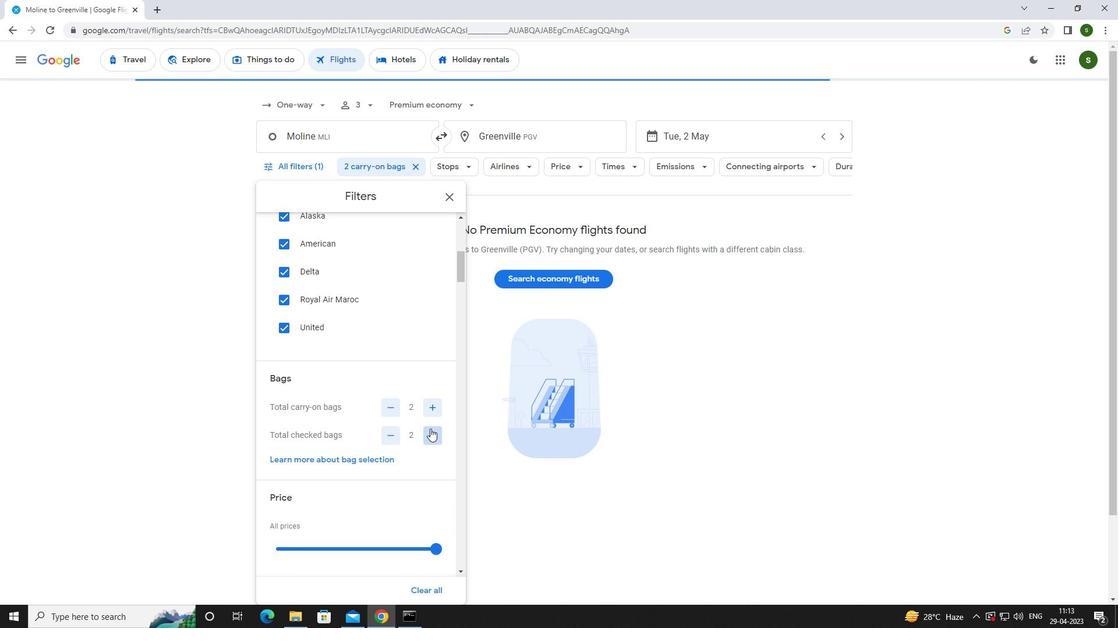 
Action: Mouse pressed left at (430, 429)
Screenshot: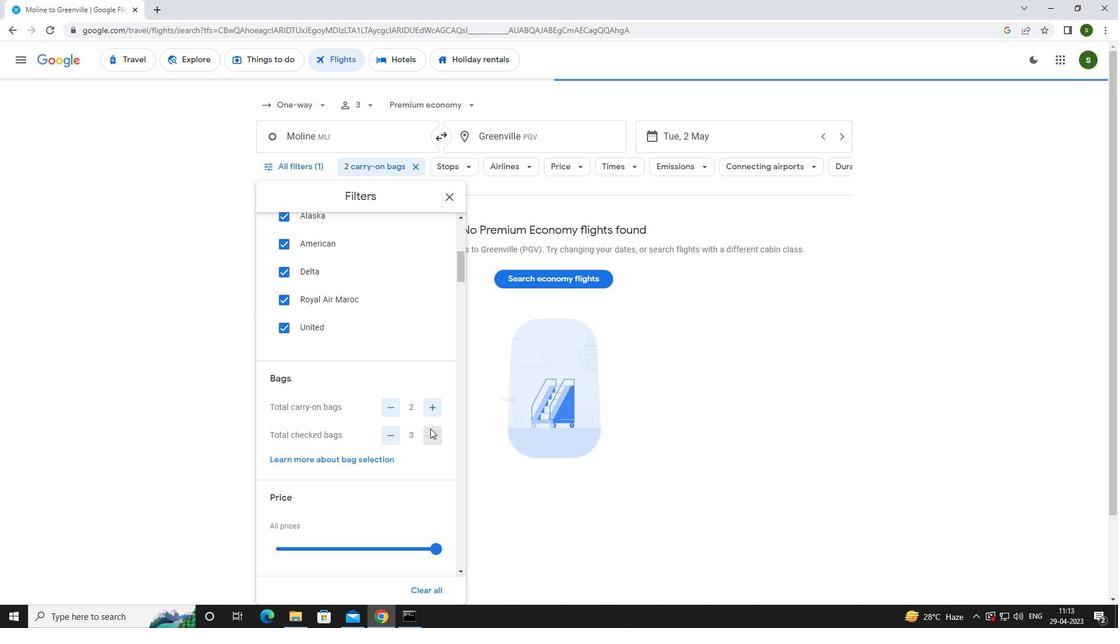 
Action: Mouse moved to (405, 450)
Screenshot: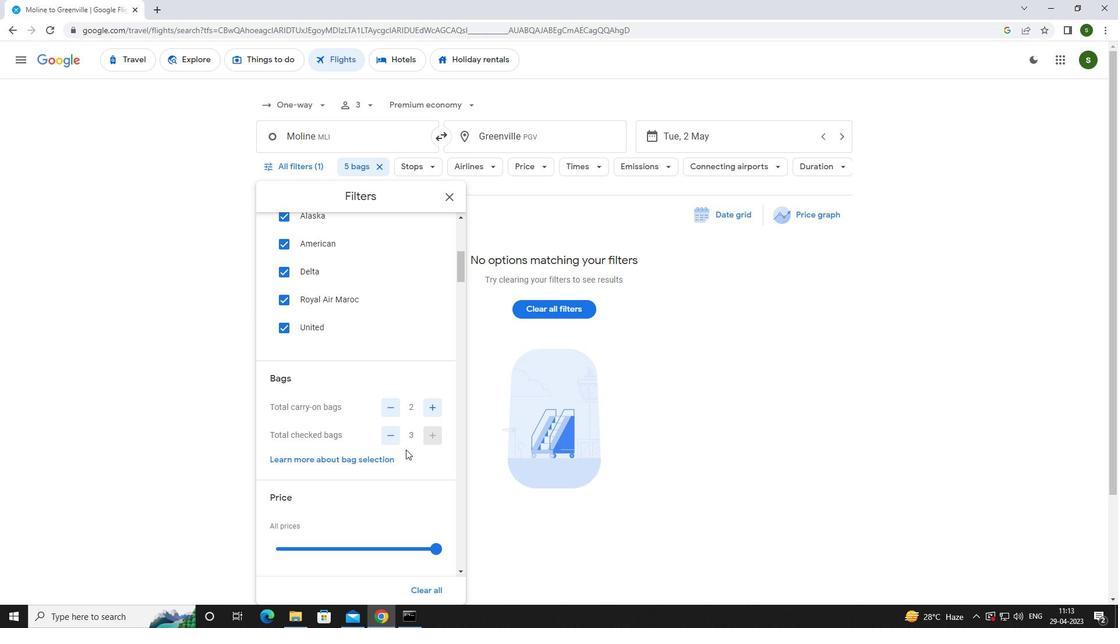
Action: Mouse scrolled (405, 449) with delta (0, 0)
Screenshot: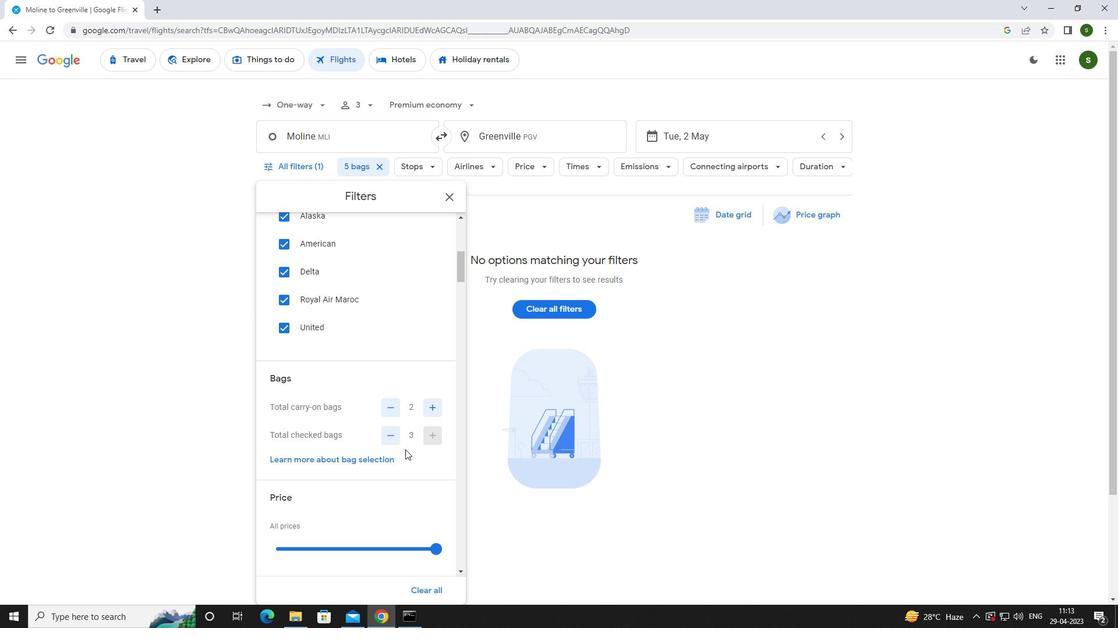 
Action: Mouse moved to (352, 454)
Screenshot: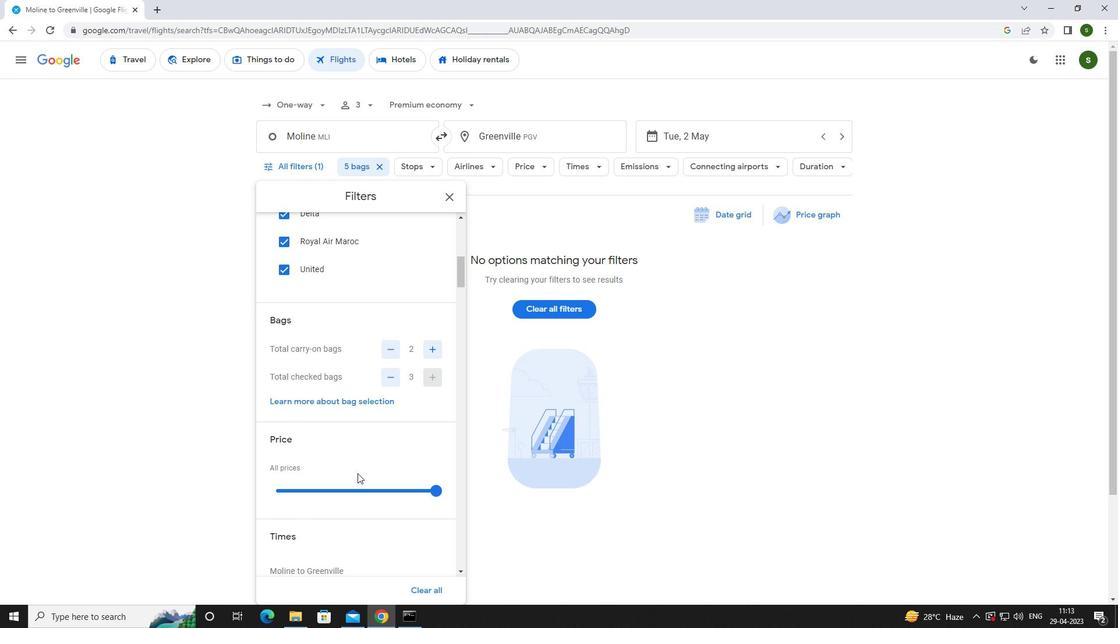 
Action: Mouse scrolled (352, 454) with delta (0, 0)
Screenshot: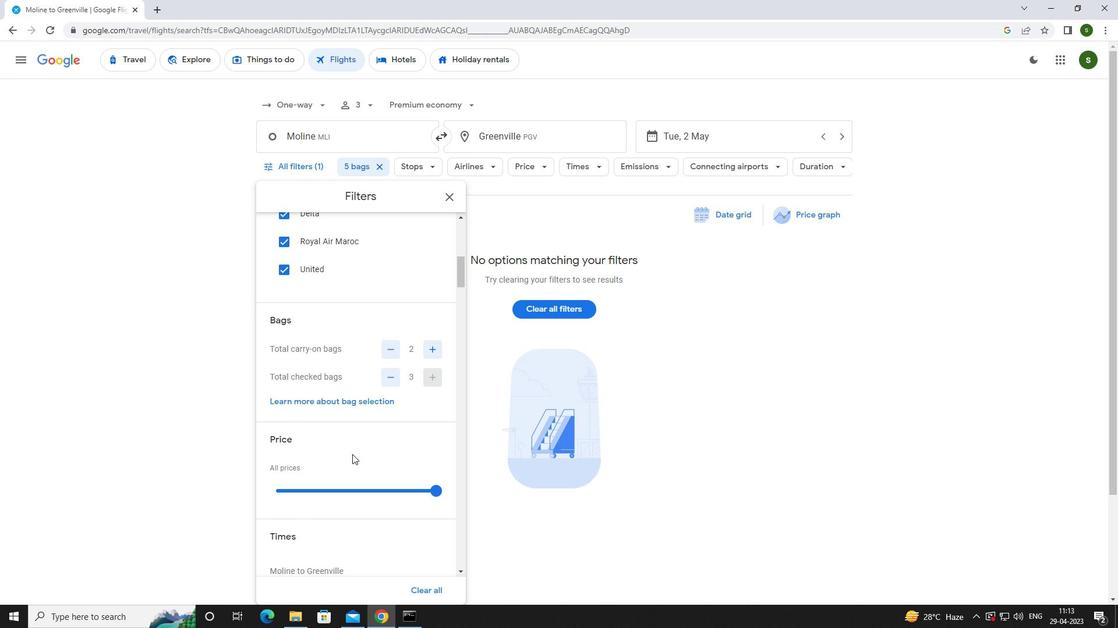 
Action: Mouse scrolled (352, 454) with delta (0, 0)
Screenshot: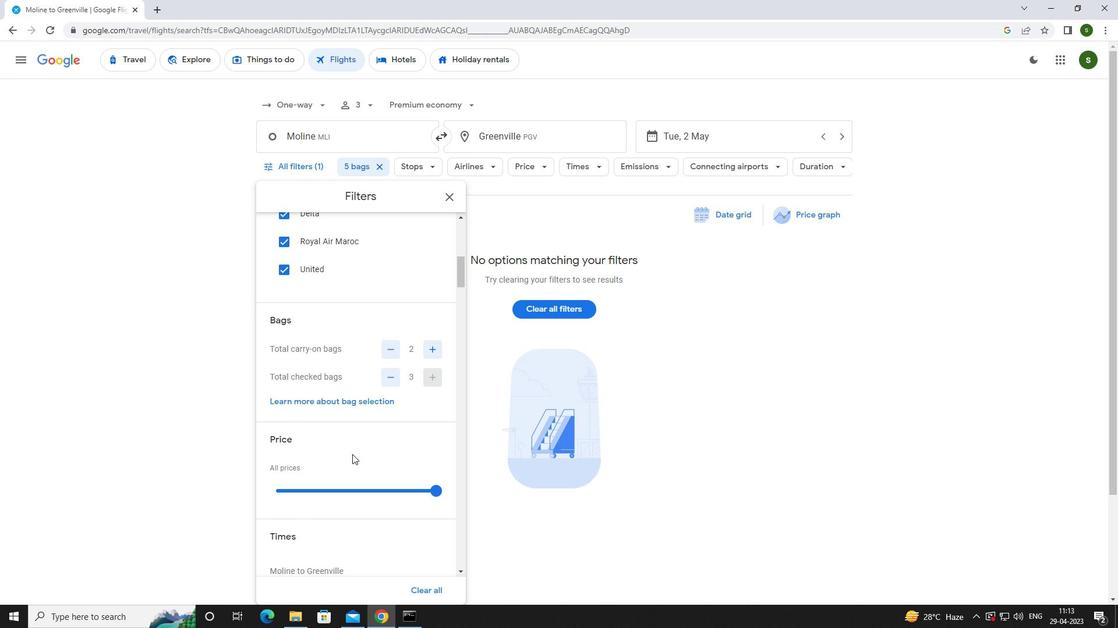 
Action: Mouse moved to (278, 504)
Screenshot: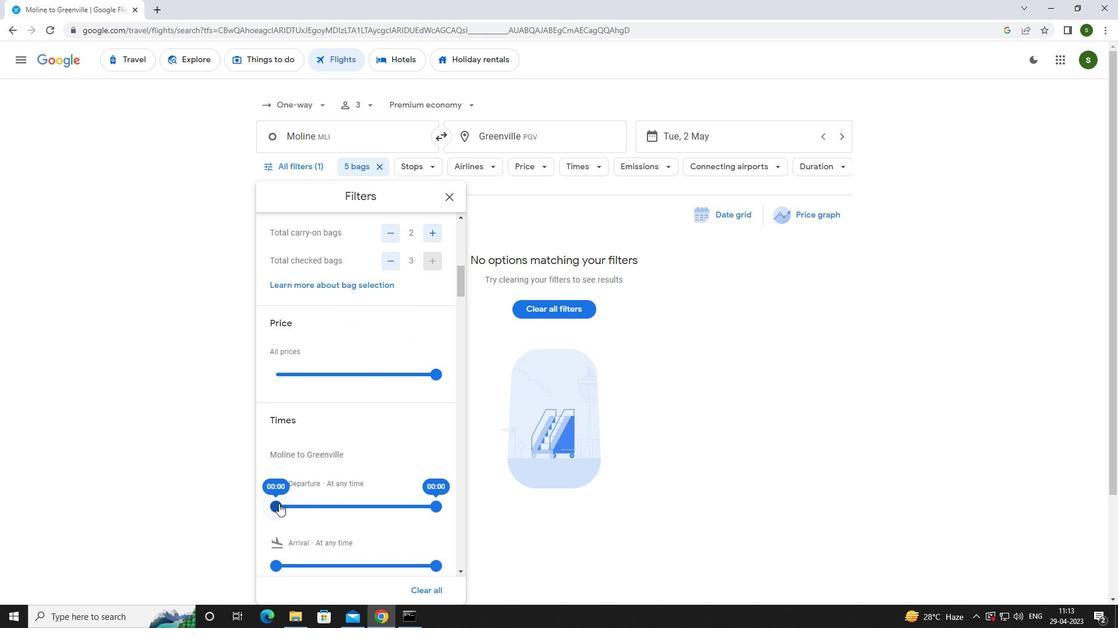 
Action: Mouse pressed left at (278, 504)
Screenshot: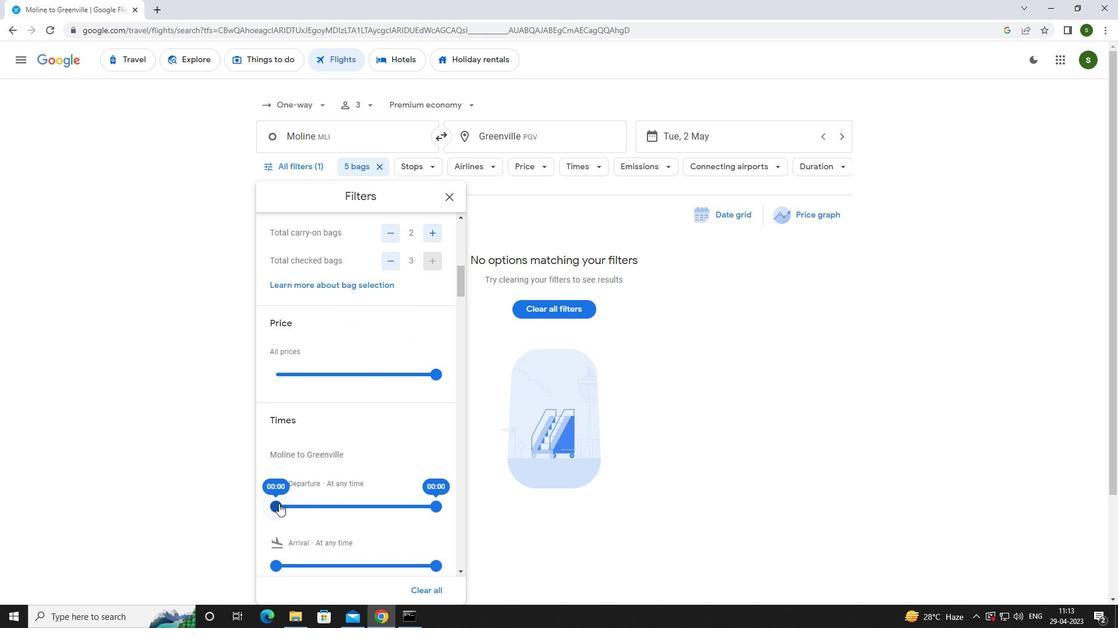 
Action: Mouse moved to (652, 465)
Screenshot: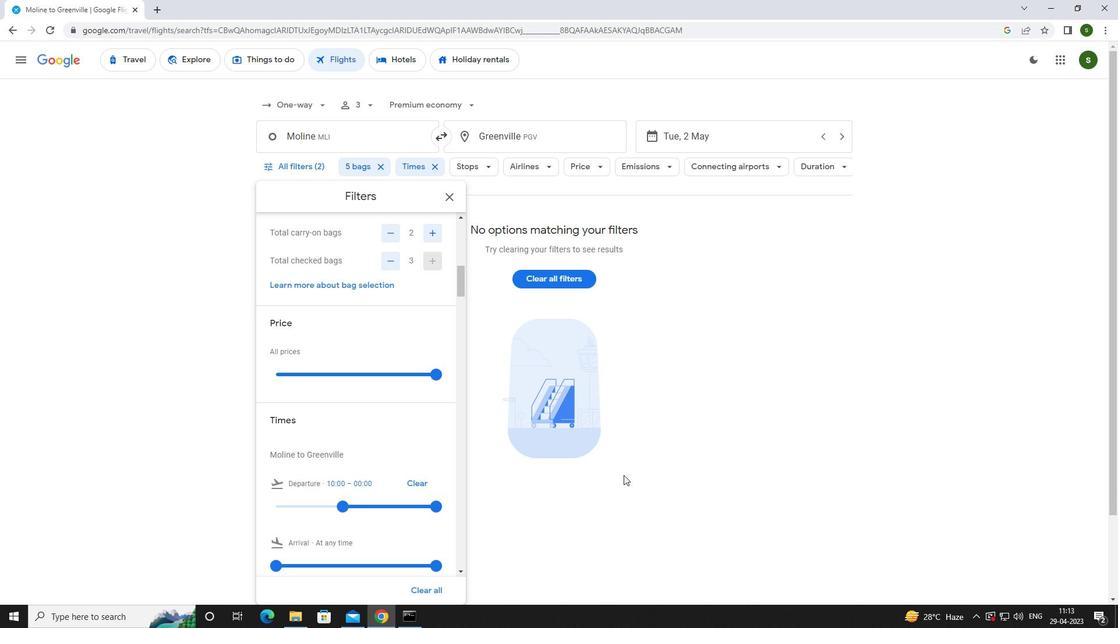 
Action: Mouse pressed left at (652, 465)
Screenshot: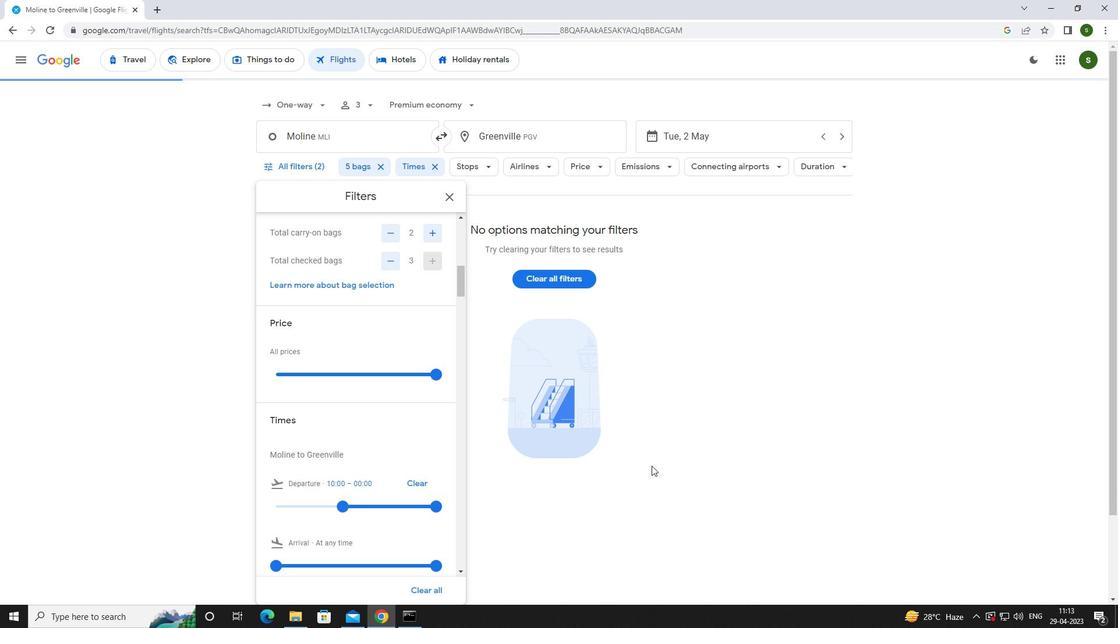 
